 Task: Look for space in Karauli, India from 5th July, 2023 to 15th July, 2023 for 9 adults in price range Rs.15000 to Rs.25000. Place can be entire place with 5 bedrooms having 5 beds and 5 bathrooms. Property type can be house, flat, guest house. Booking option can be shelf check-in. Required host language is English.
Action: Mouse moved to (465, 85)
Screenshot: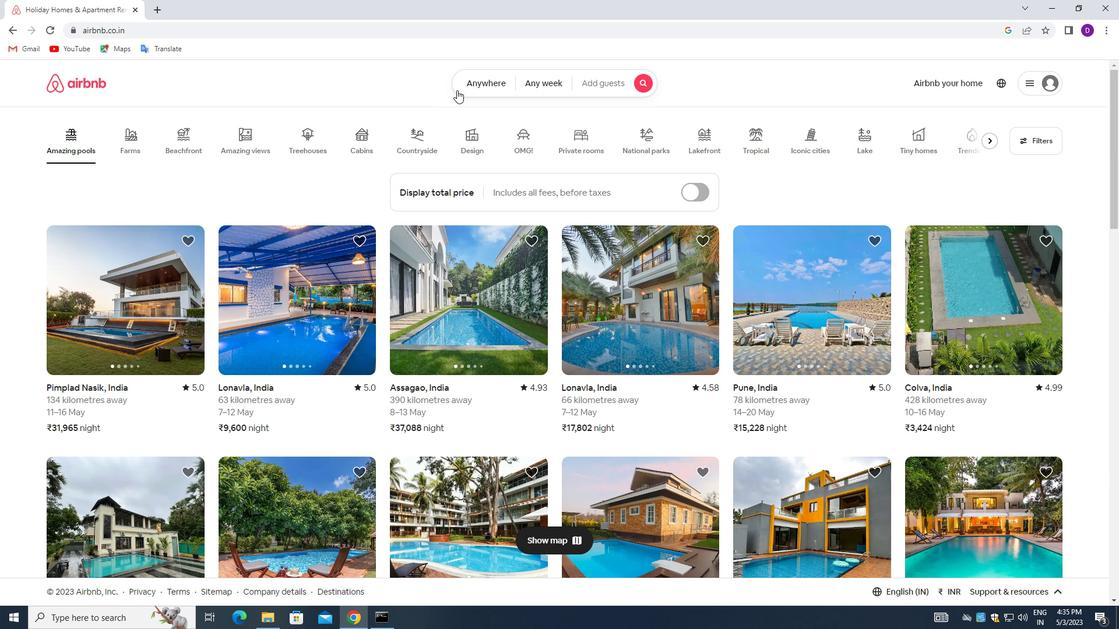 
Action: Mouse pressed left at (465, 85)
Screenshot: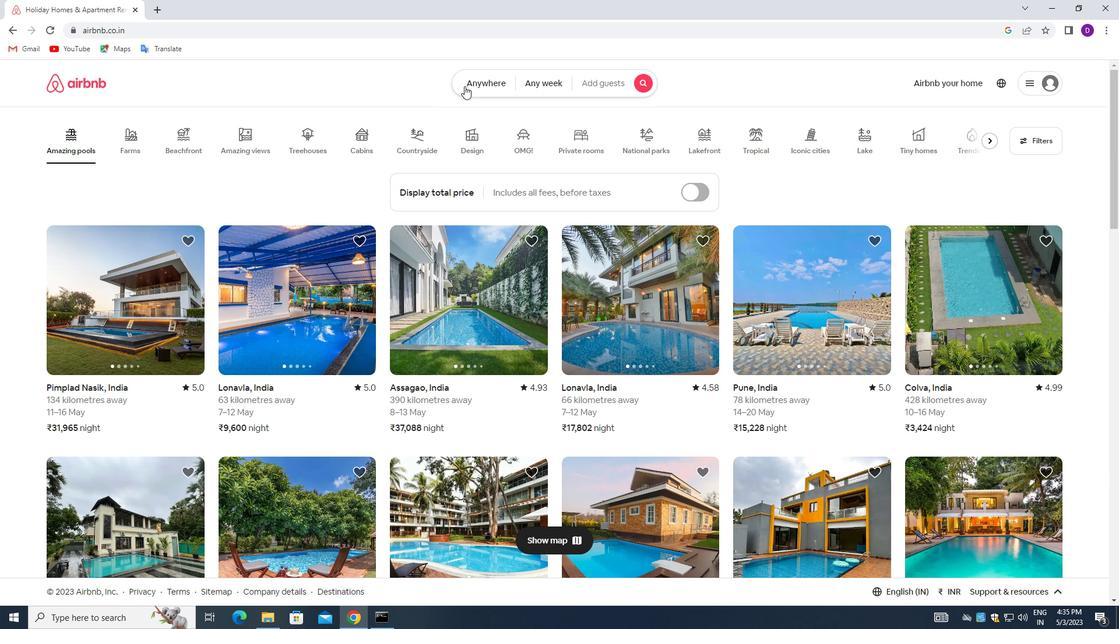 
Action: Mouse moved to (364, 131)
Screenshot: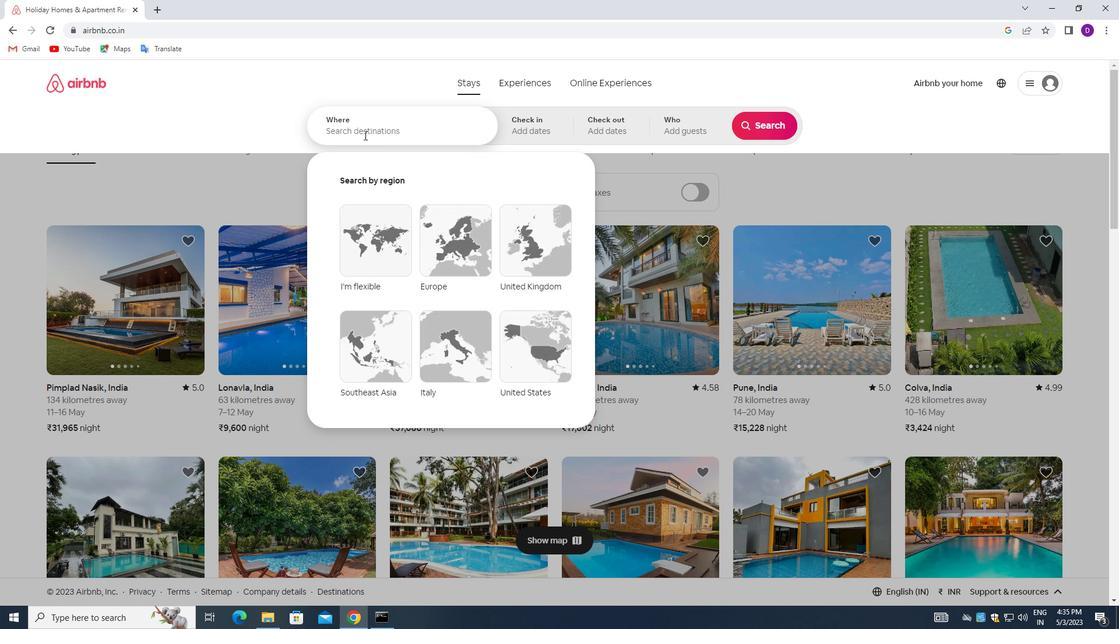 
Action: Mouse pressed left at (364, 131)
Screenshot: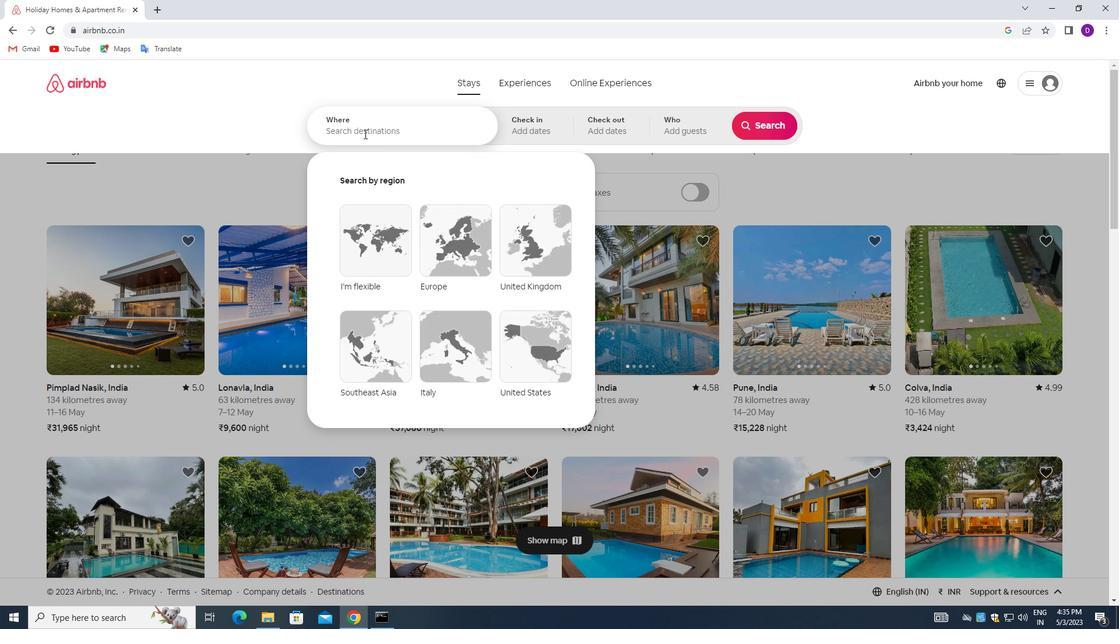 
Action: Mouse moved to (255, 135)
Screenshot: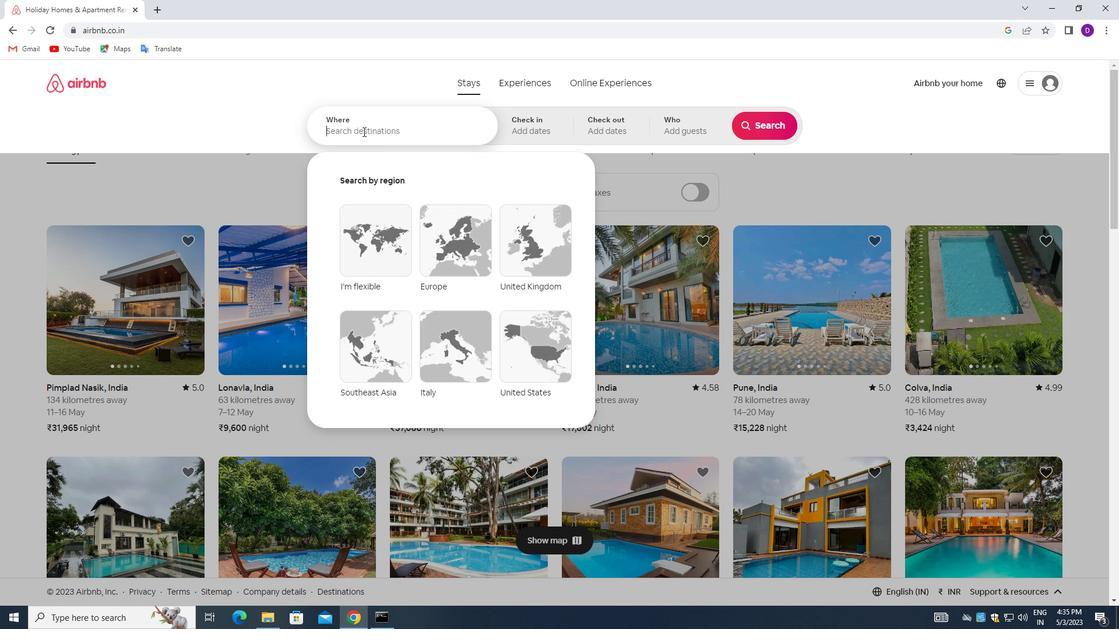 
Action: Key pressed <Key.shift>KARAULI,<Key.space><Key.shift>INDIA<Key.enter>
Screenshot: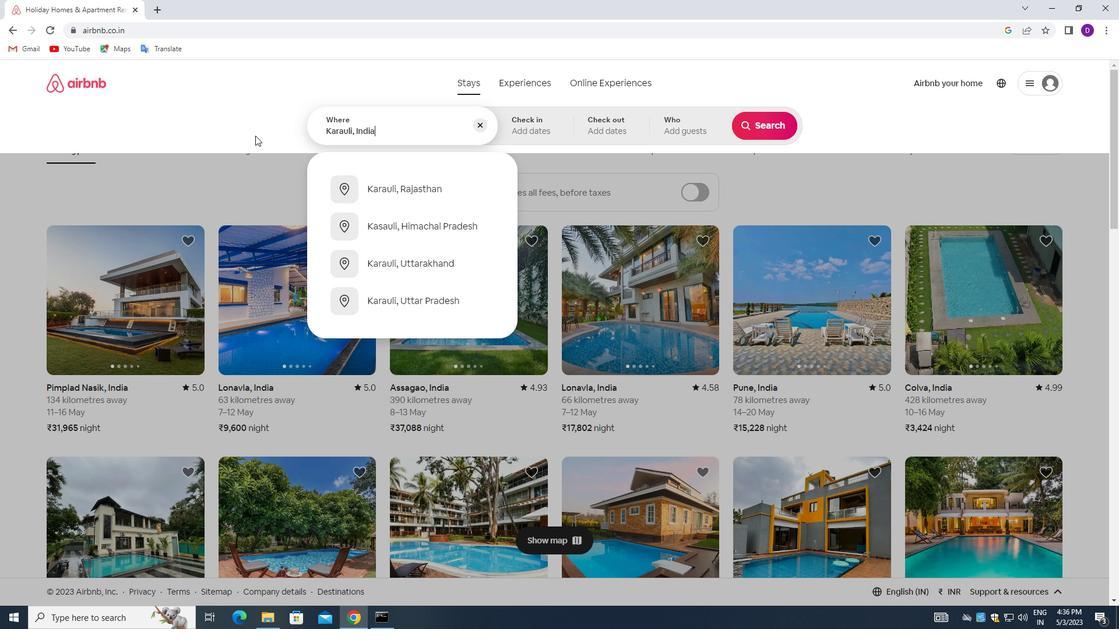 
Action: Mouse moved to (765, 223)
Screenshot: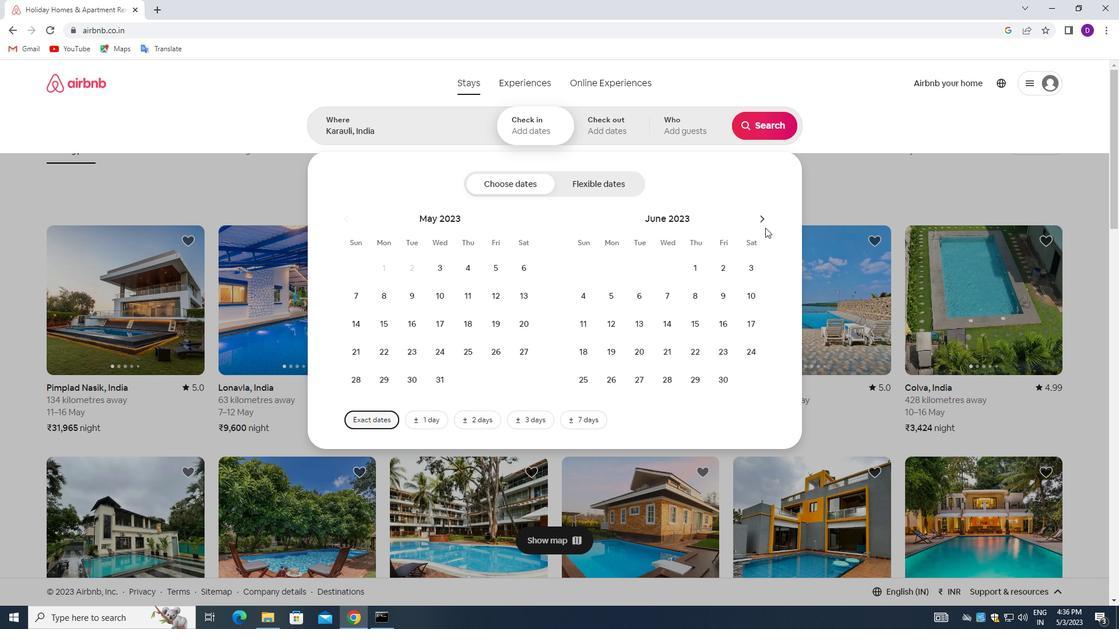 
Action: Mouse pressed left at (765, 223)
Screenshot: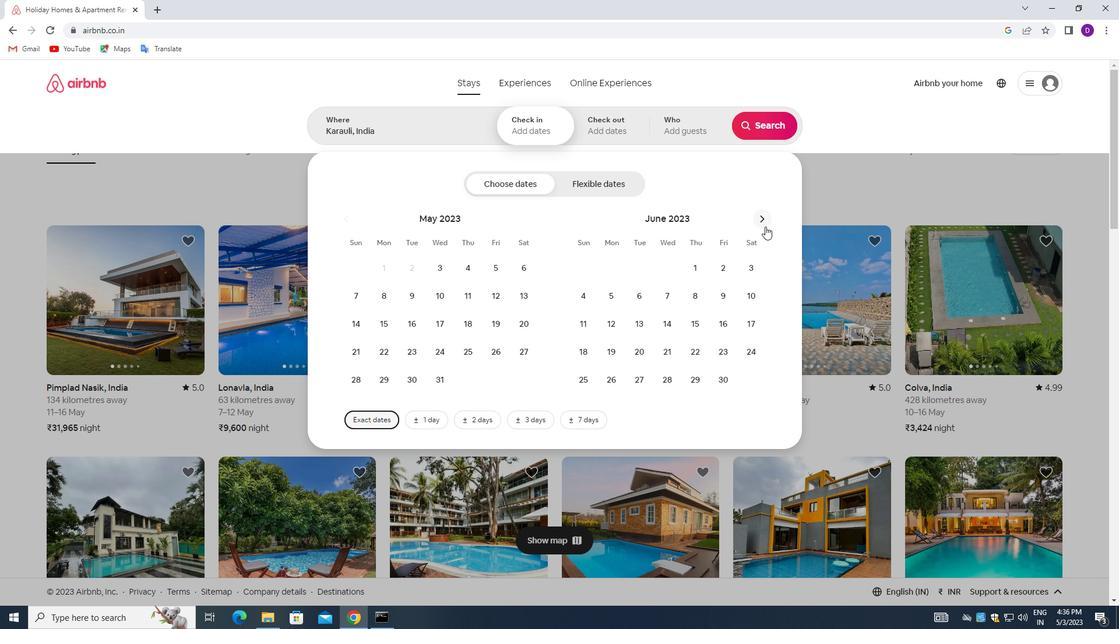 
Action: Mouse moved to (665, 300)
Screenshot: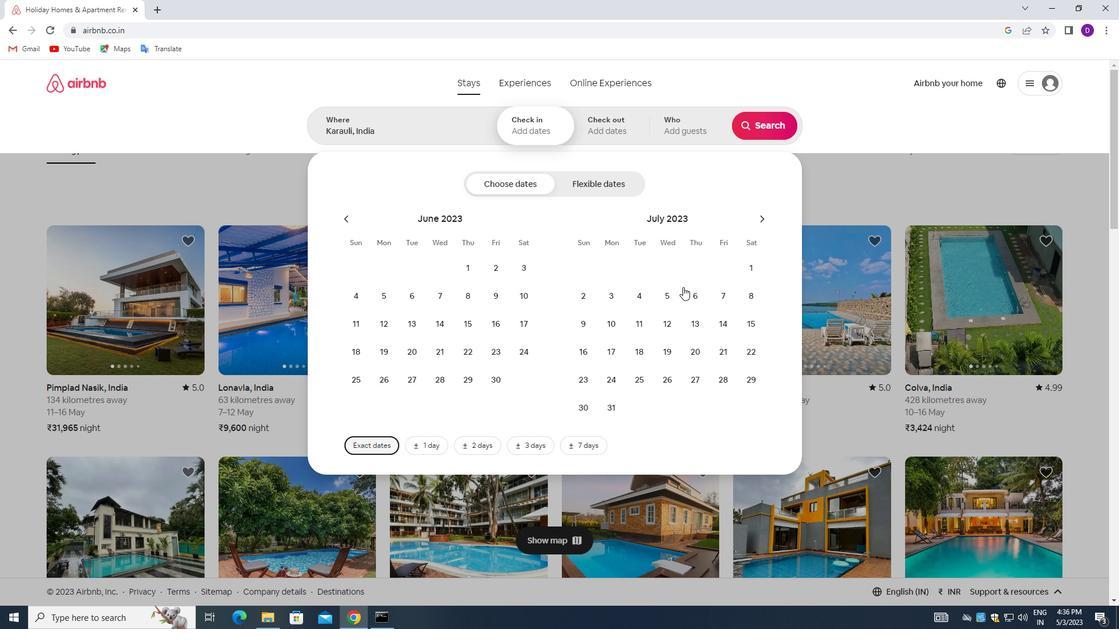 
Action: Mouse pressed left at (665, 300)
Screenshot: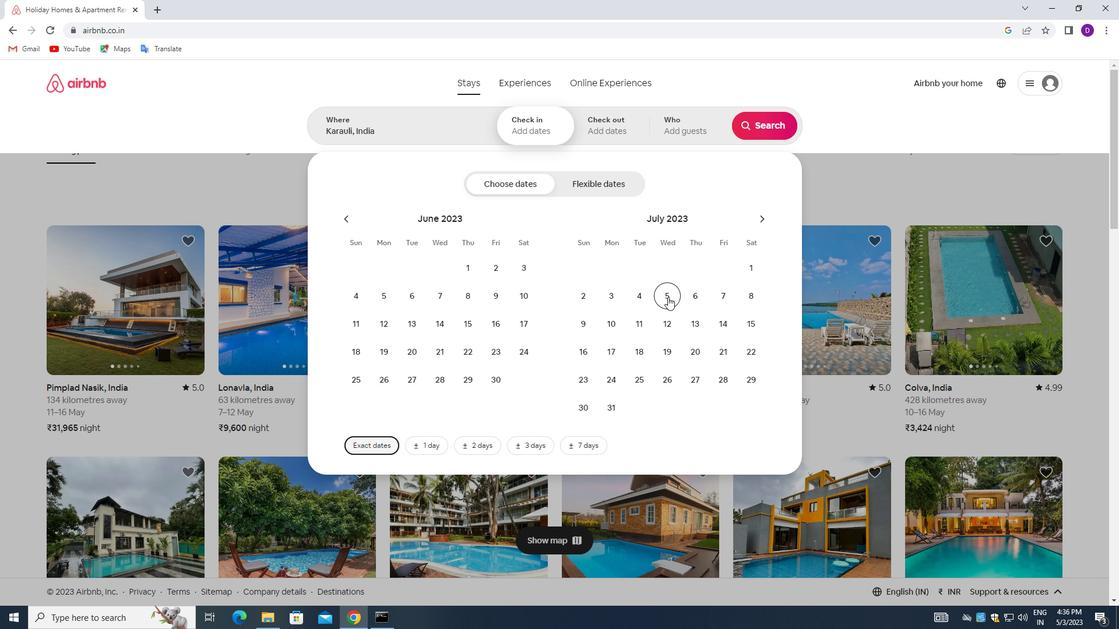 
Action: Mouse moved to (746, 318)
Screenshot: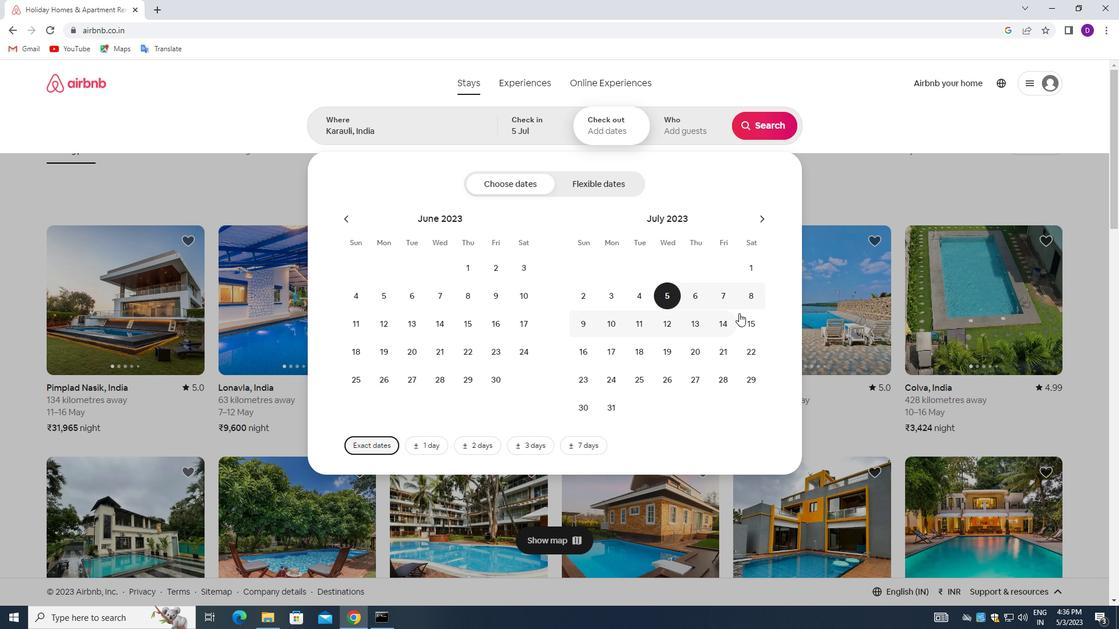 
Action: Mouse pressed left at (746, 318)
Screenshot: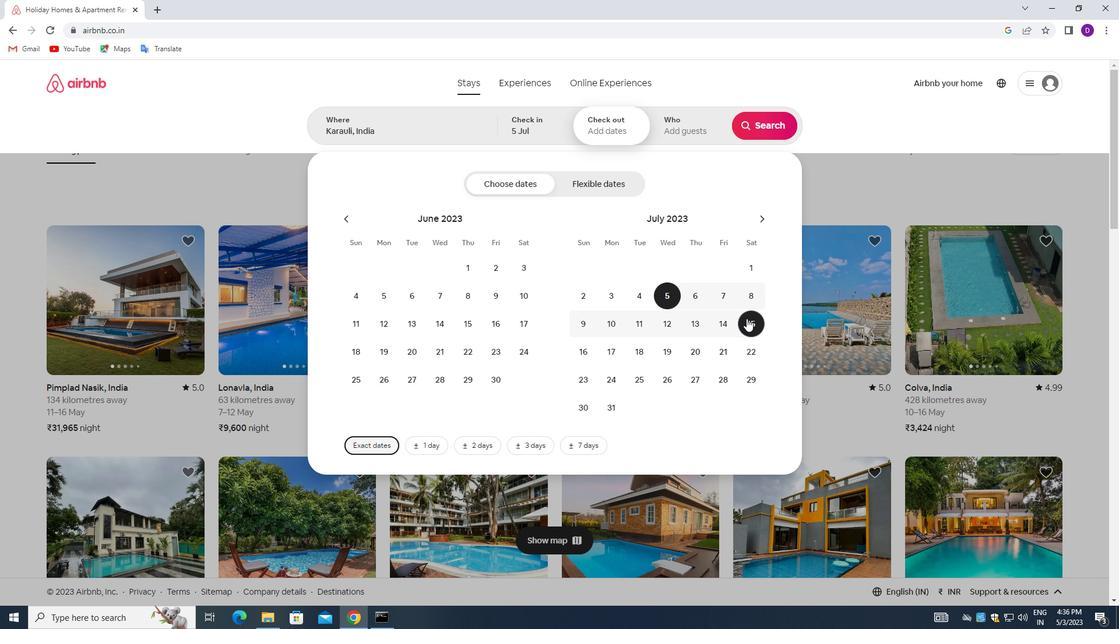 
Action: Mouse moved to (676, 128)
Screenshot: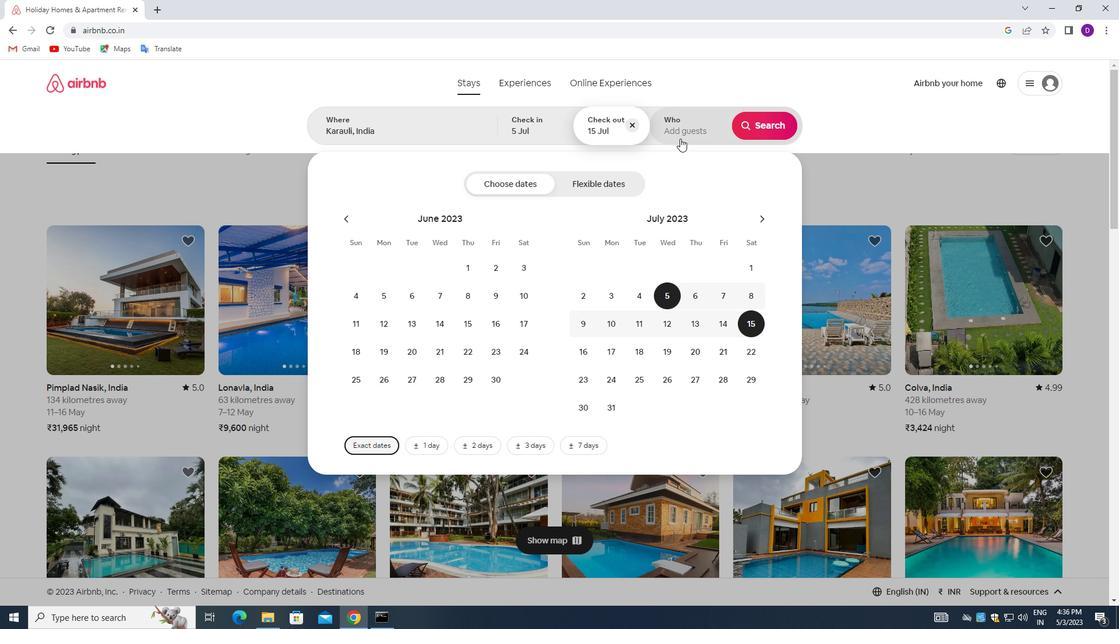 
Action: Mouse pressed left at (676, 128)
Screenshot: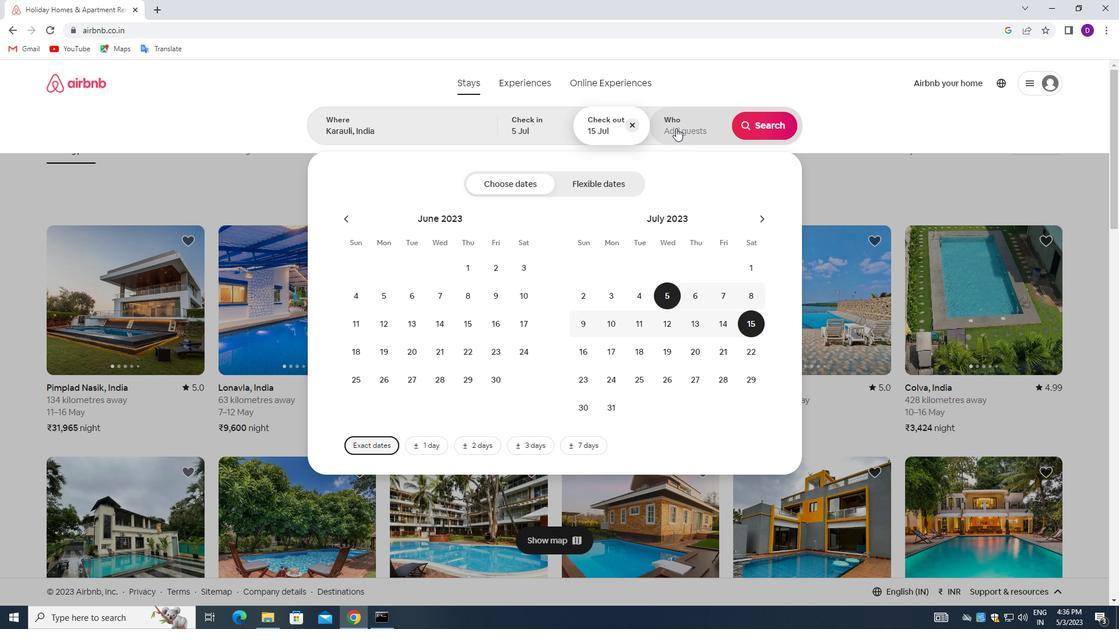 
Action: Mouse moved to (763, 190)
Screenshot: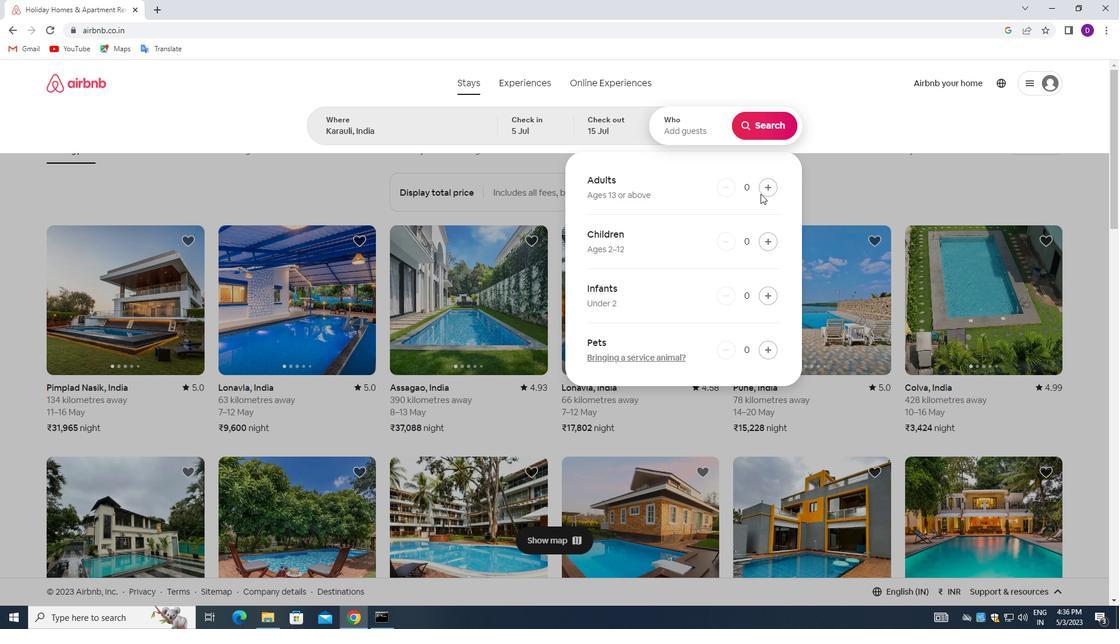 
Action: Mouse pressed left at (763, 190)
Screenshot: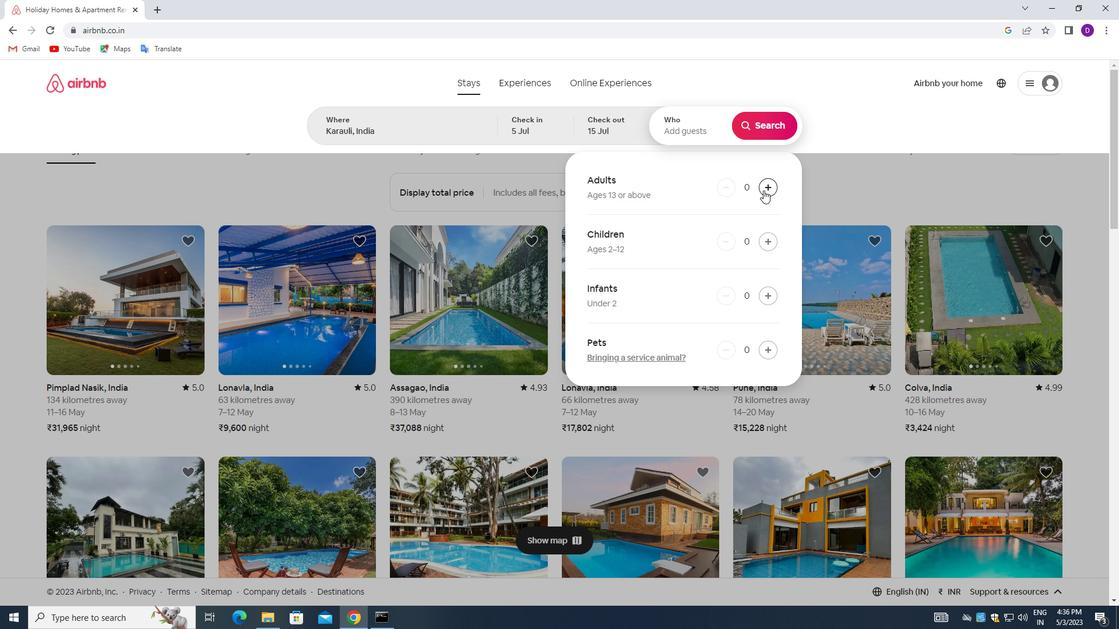 
Action: Mouse pressed left at (763, 190)
Screenshot: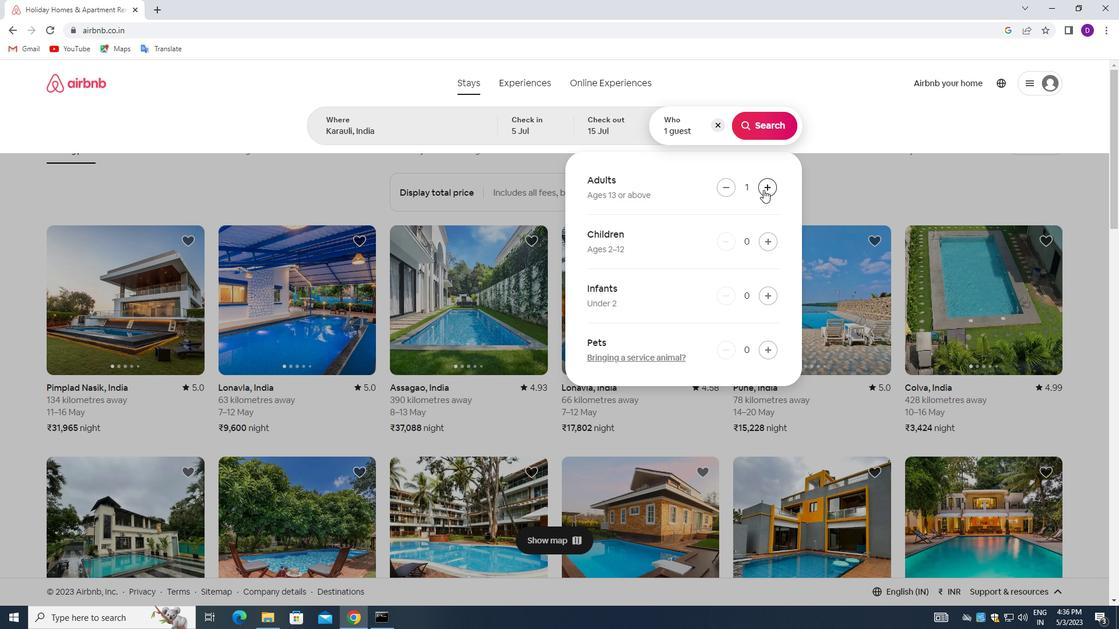 
Action: Mouse pressed left at (763, 190)
Screenshot: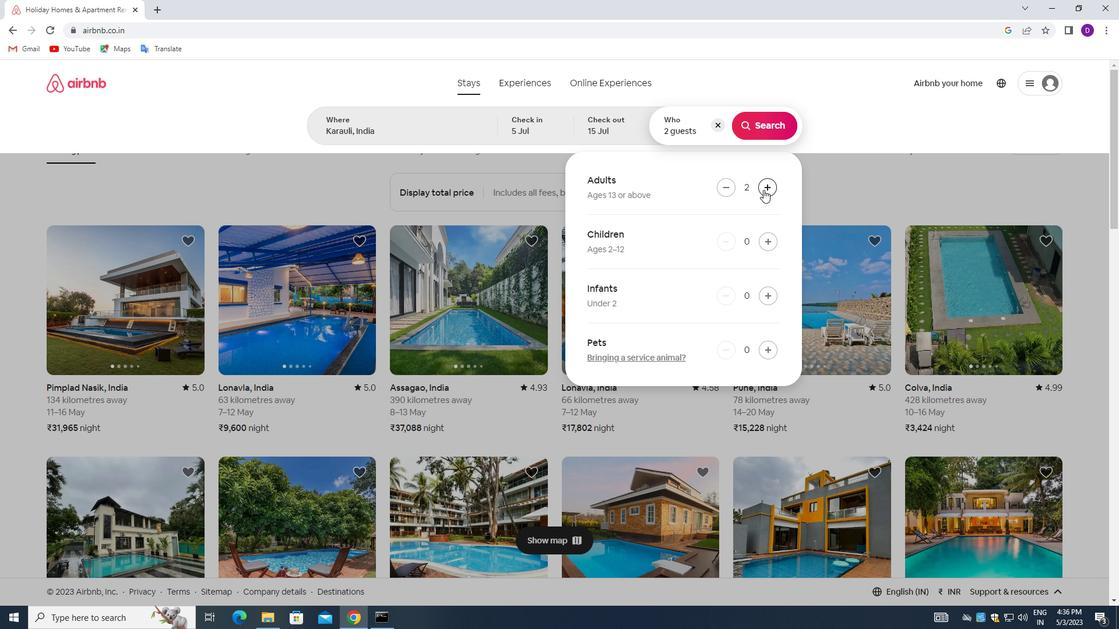 
Action: Mouse pressed left at (763, 190)
Screenshot: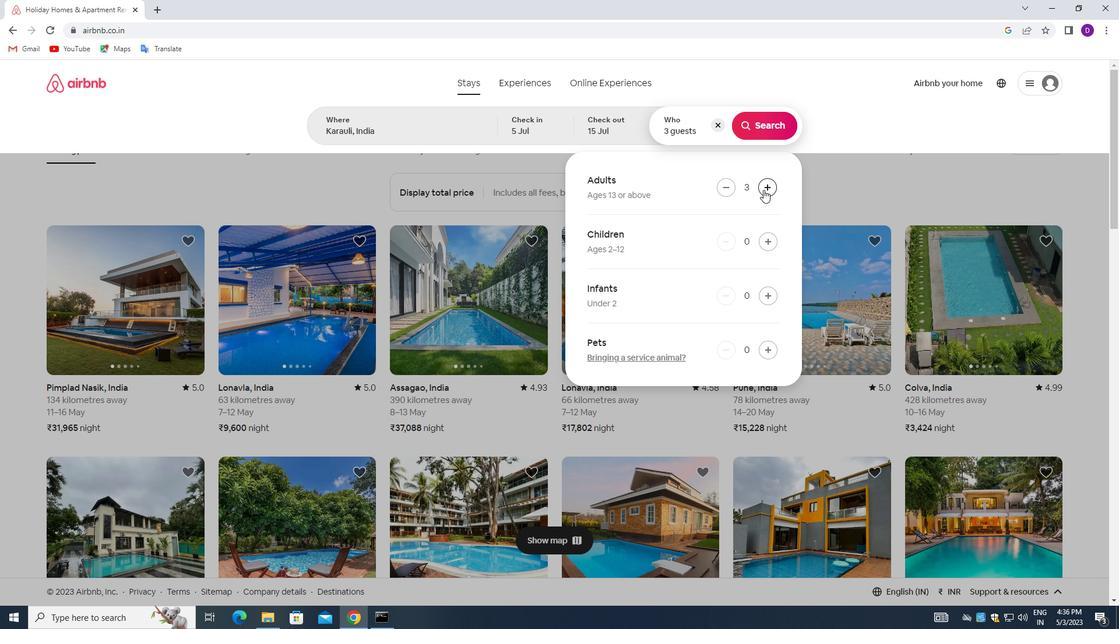 
Action: Mouse pressed left at (763, 190)
Screenshot: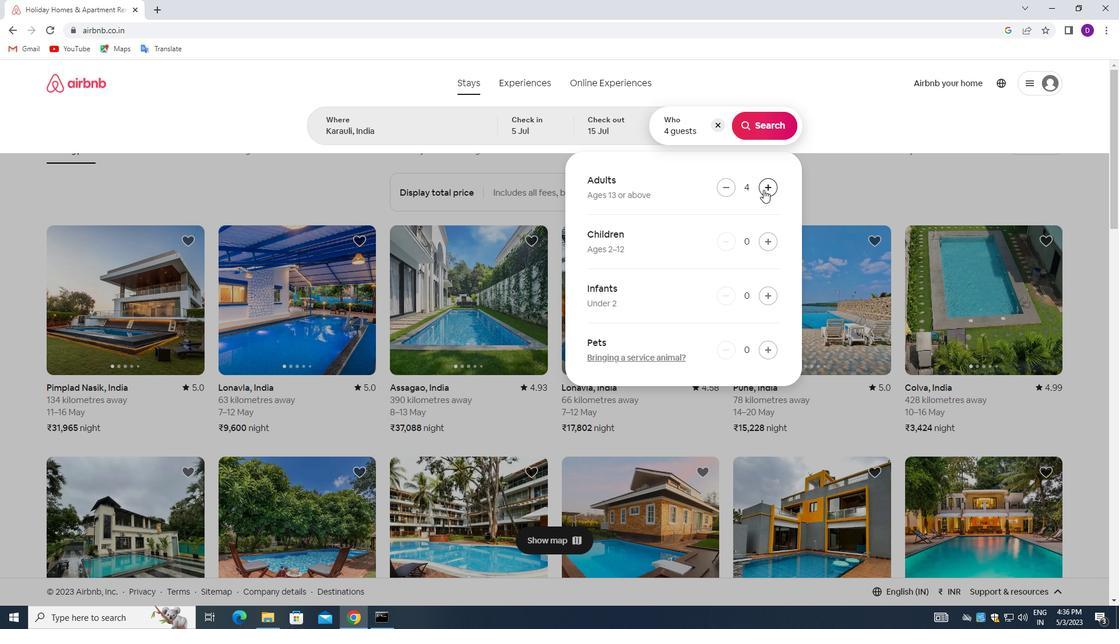 
Action: Mouse pressed left at (763, 190)
Screenshot: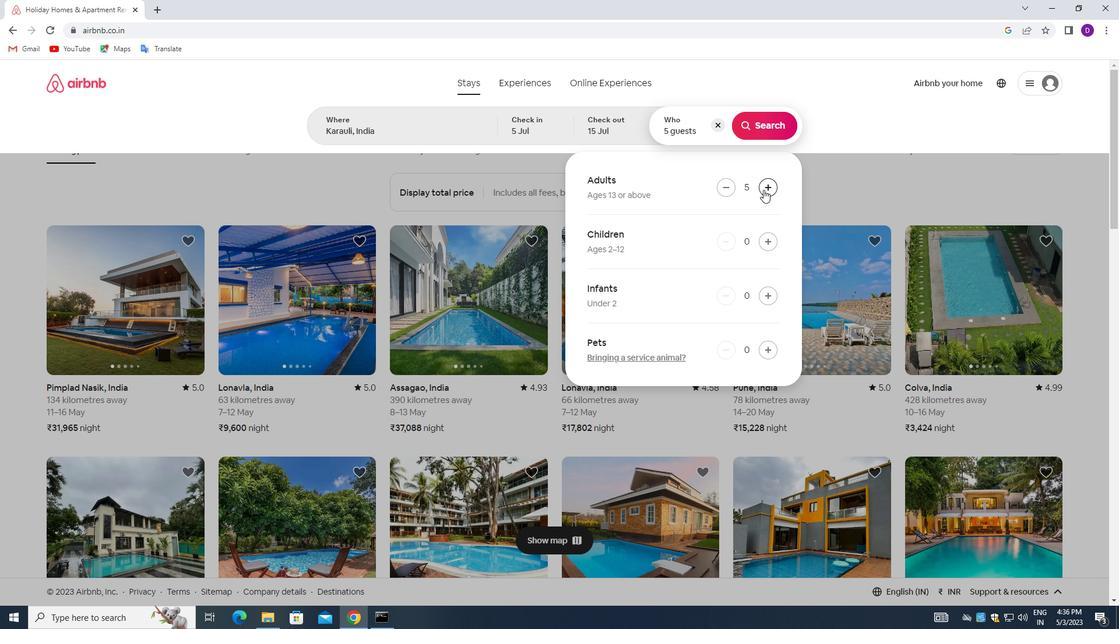 
Action: Mouse pressed left at (763, 190)
Screenshot: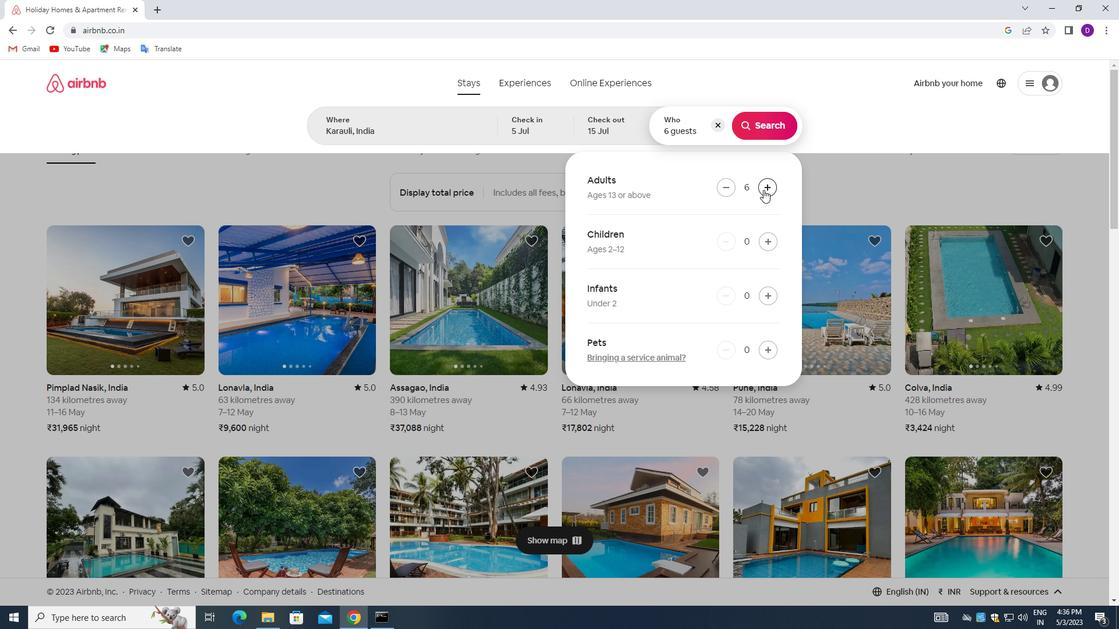
Action: Mouse pressed left at (763, 190)
Screenshot: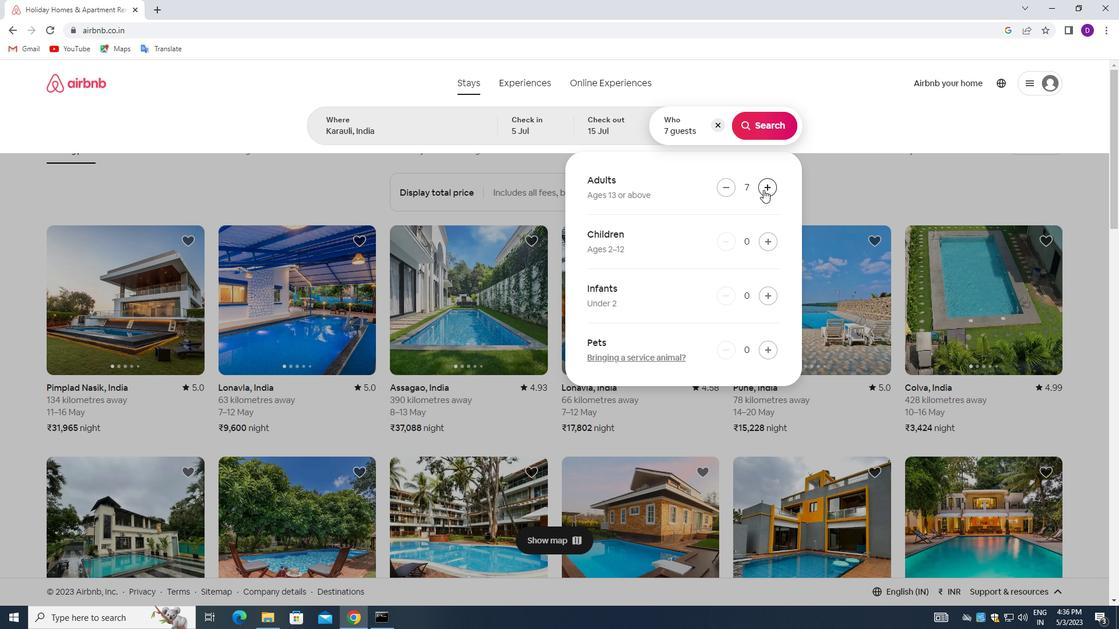 
Action: Mouse pressed left at (763, 190)
Screenshot: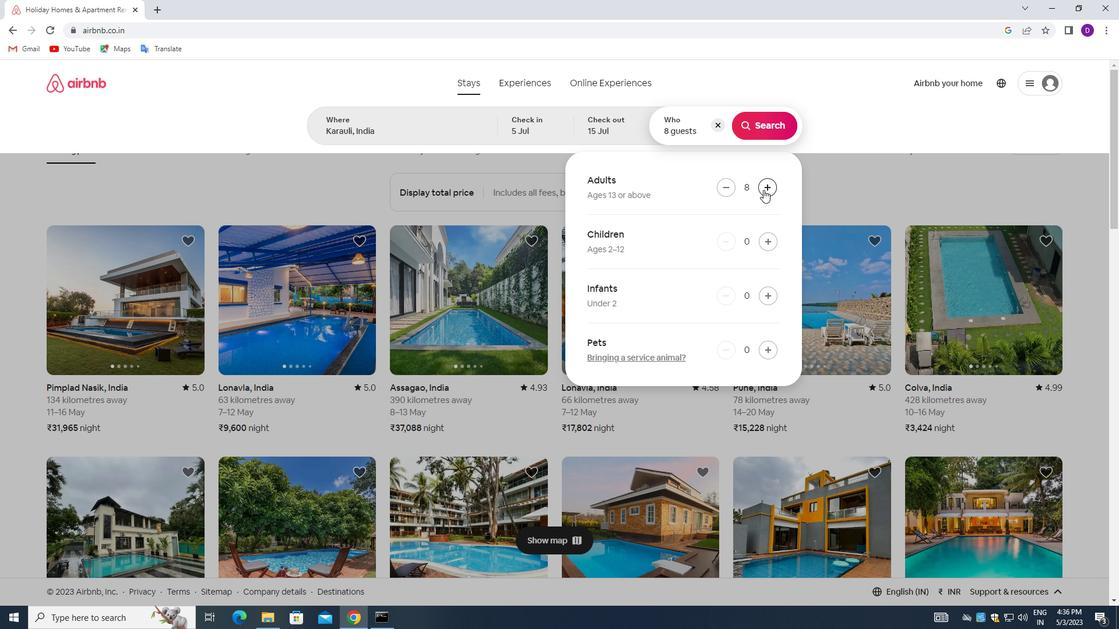 
Action: Mouse moved to (763, 131)
Screenshot: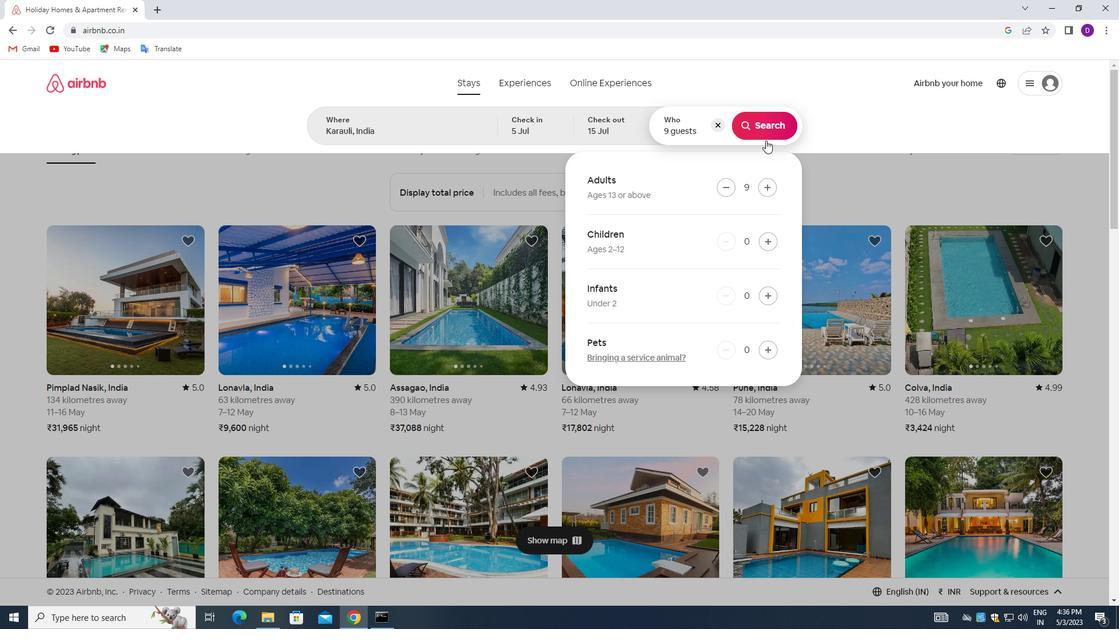 
Action: Mouse pressed left at (763, 131)
Screenshot: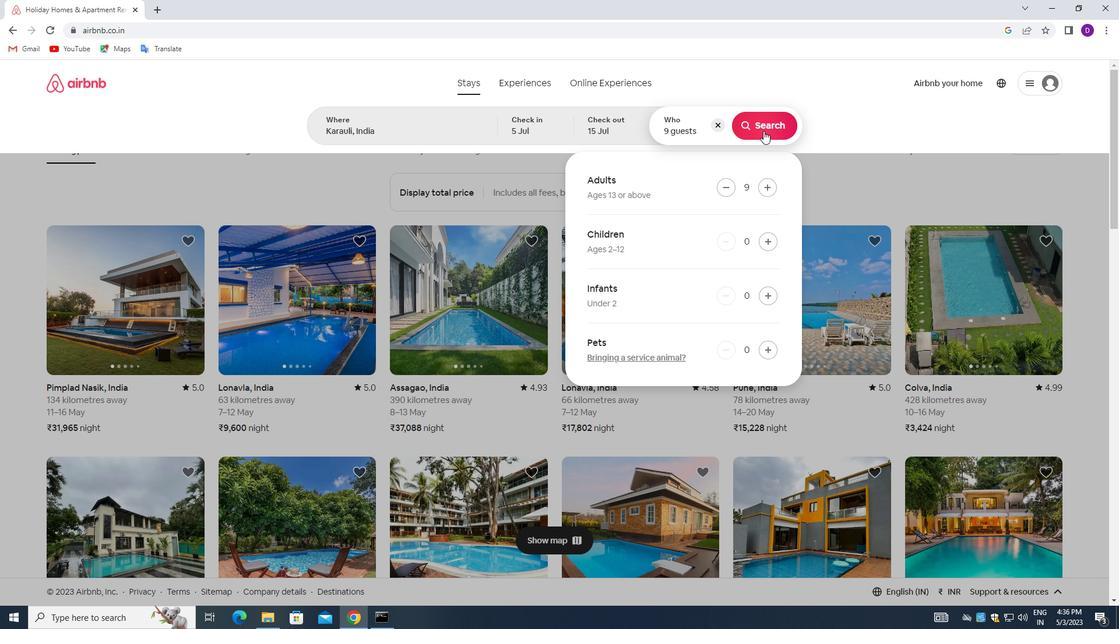 
Action: Mouse moved to (1055, 131)
Screenshot: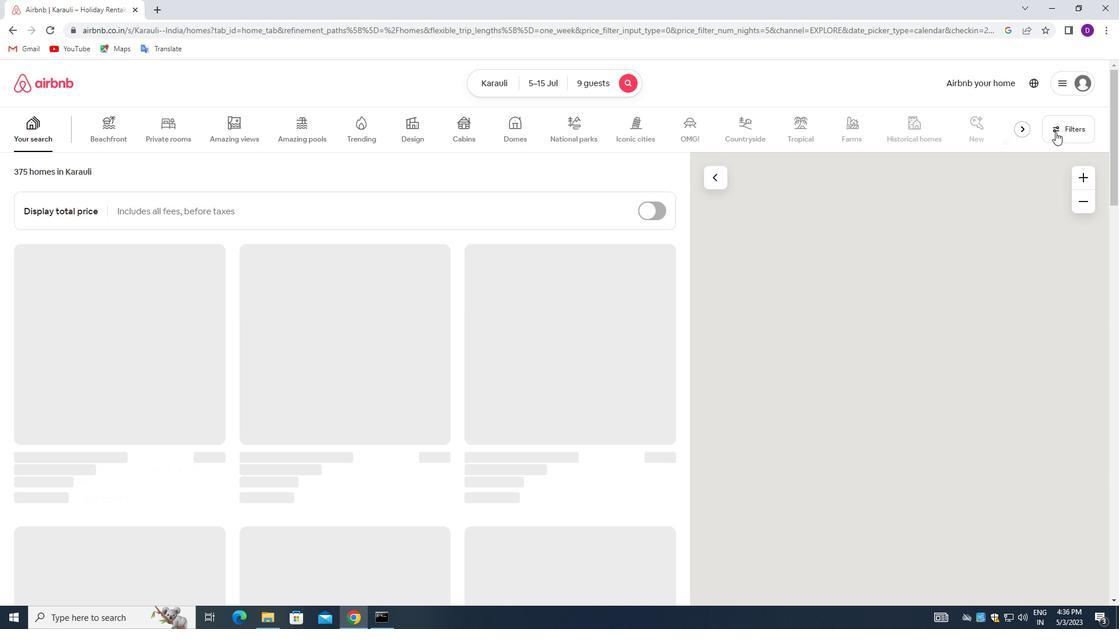 
Action: Mouse pressed left at (1055, 131)
Screenshot: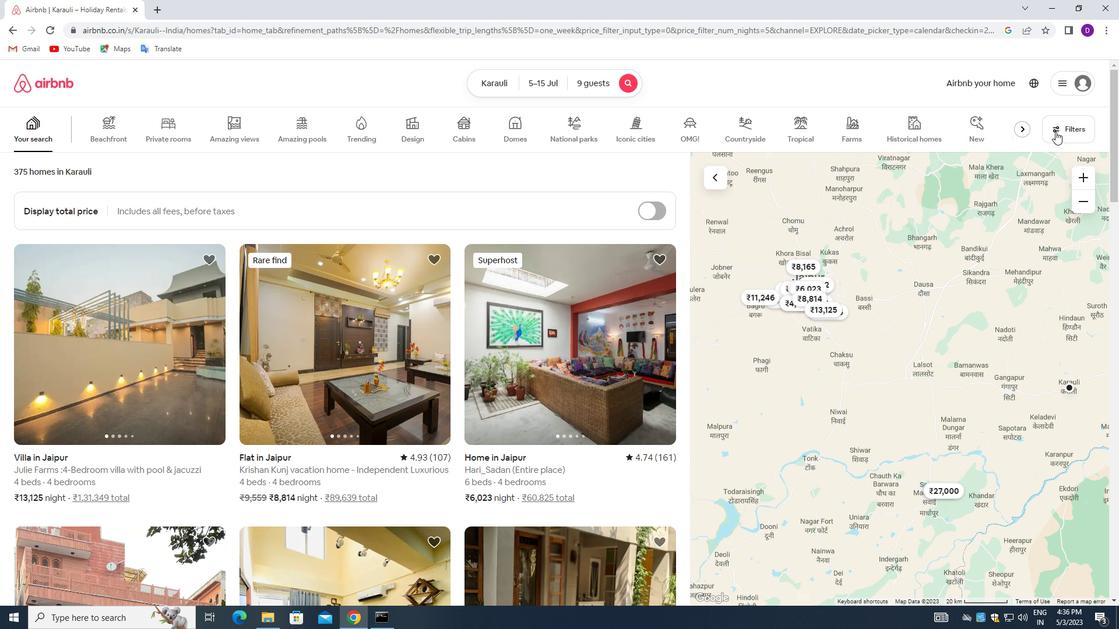 
Action: Mouse moved to (410, 279)
Screenshot: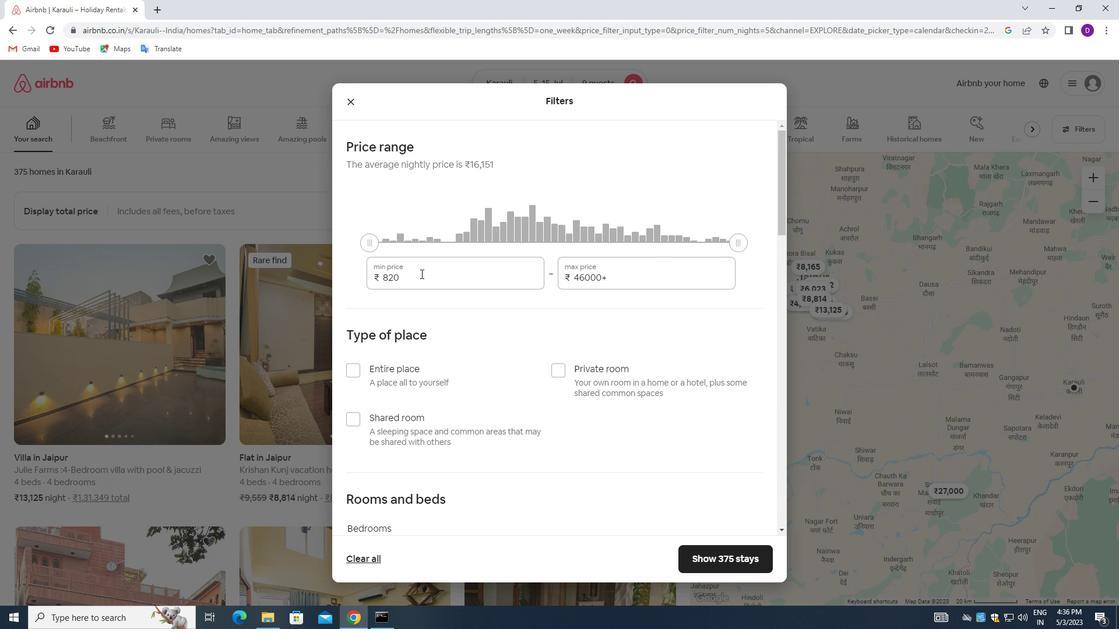 
Action: Mouse pressed left at (410, 279)
Screenshot: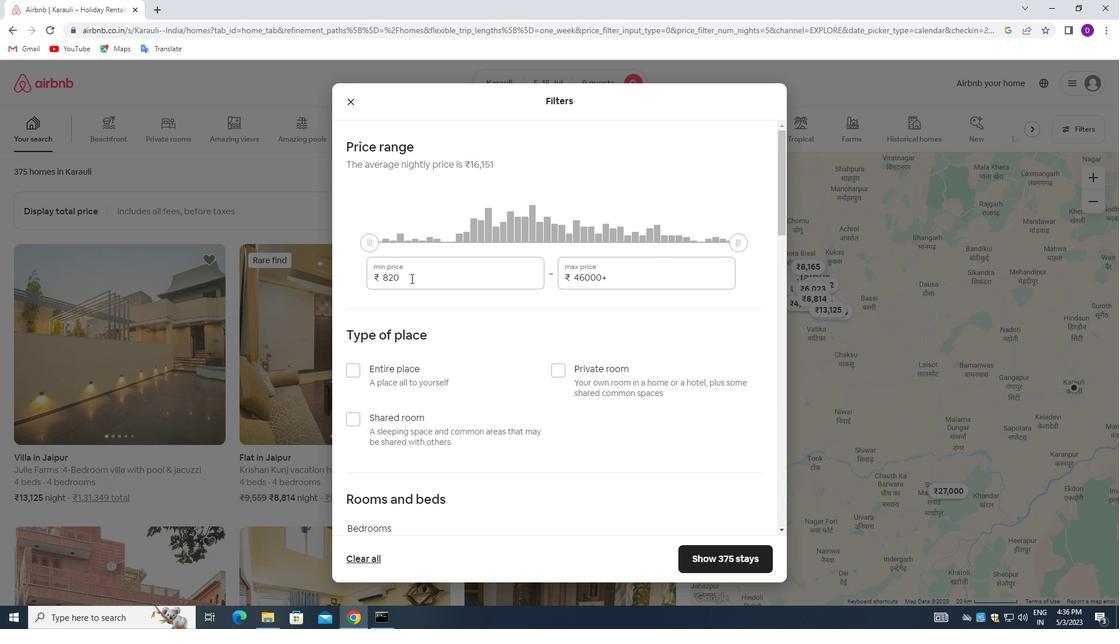 
Action: Mouse pressed left at (410, 279)
Screenshot: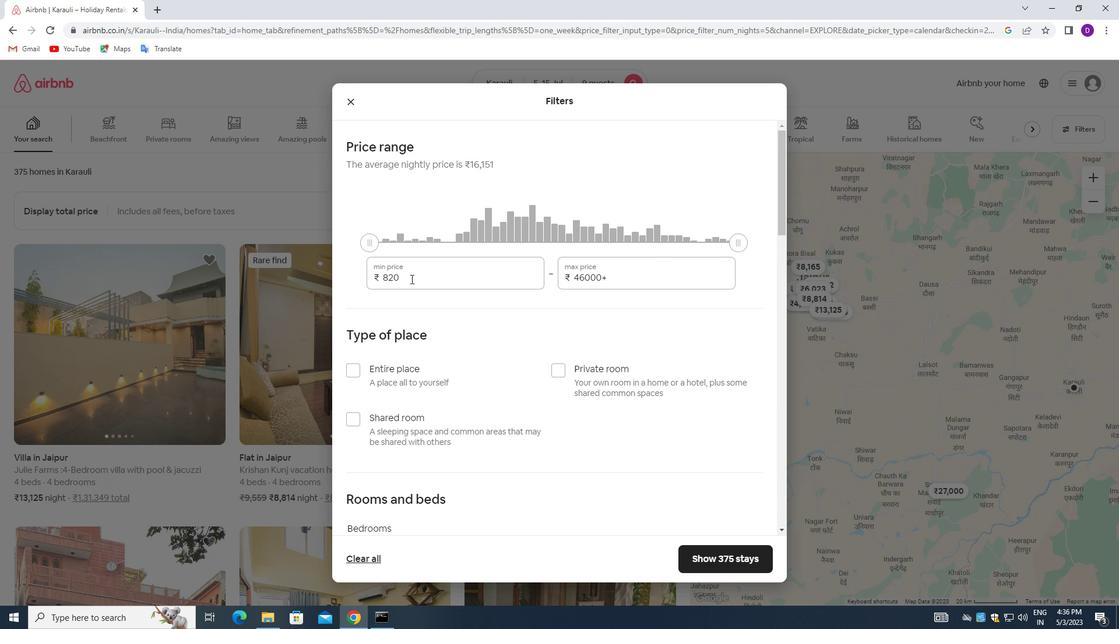 
Action: Key pressed 15000<Key.tab>25000
Screenshot: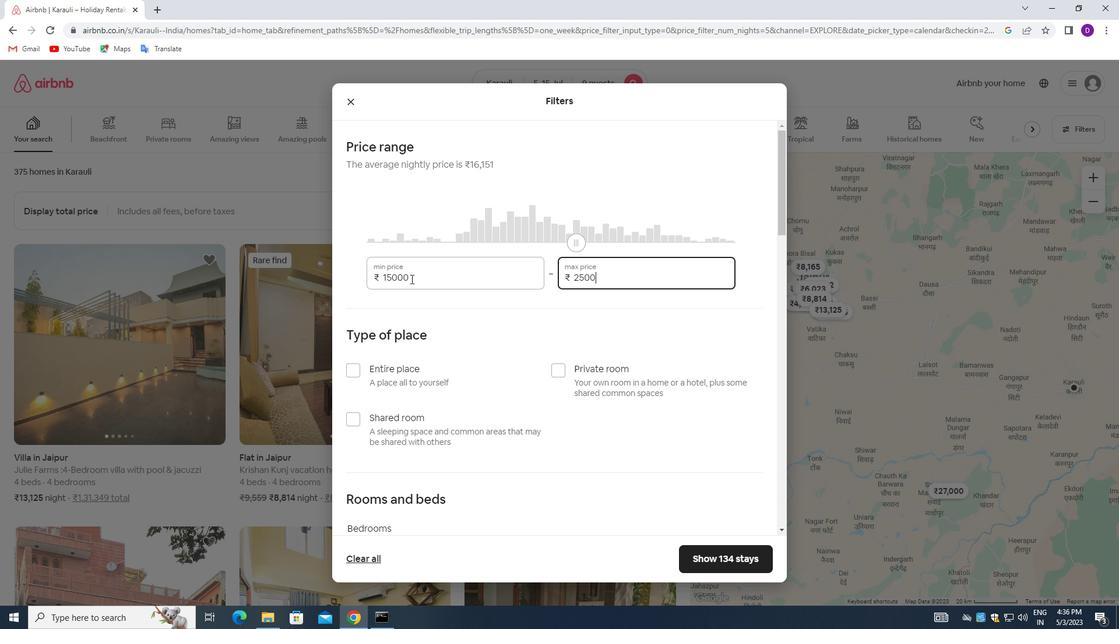 
Action: Mouse moved to (484, 352)
Screenshot: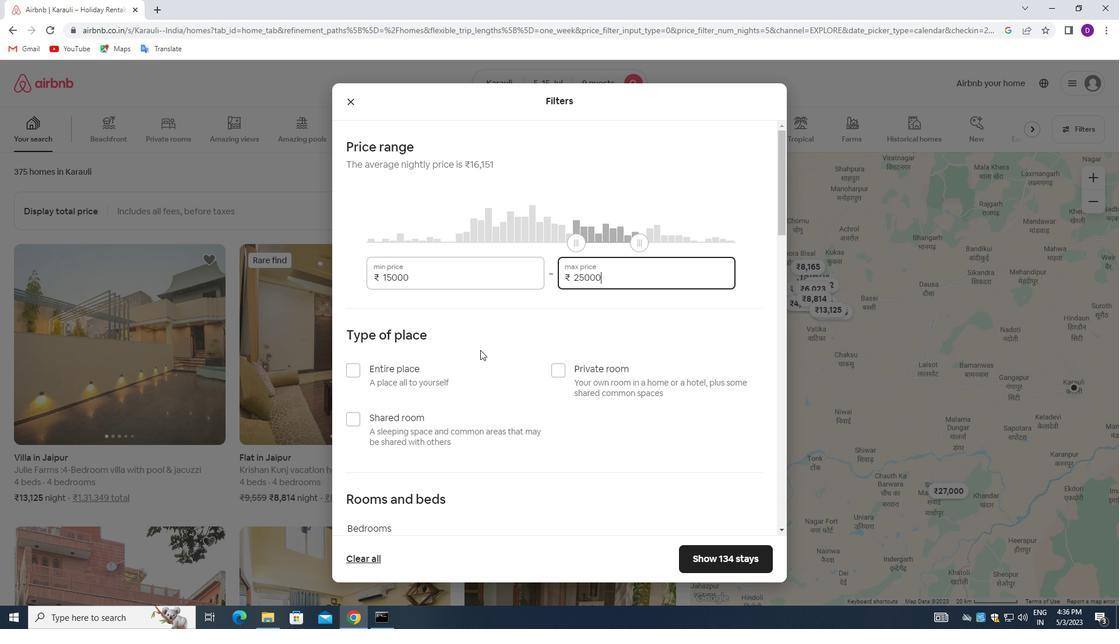 
Action: Mouse scrolled (484, 351) with delta (0, 0)
Screenshot: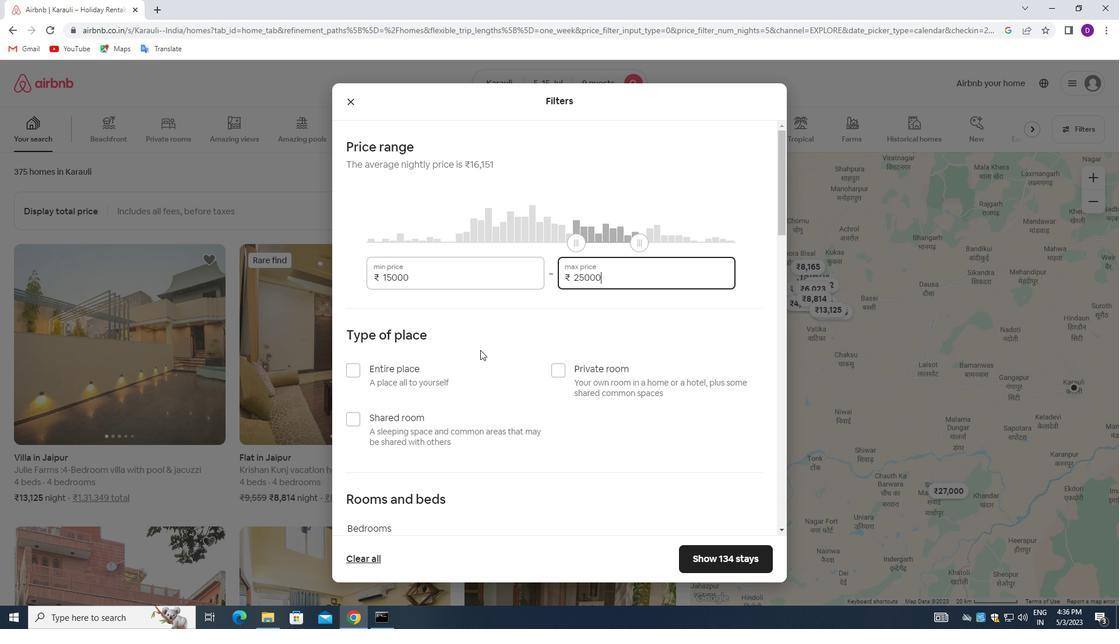 
Action: Mouse moved to (484, 352)
Screenshot: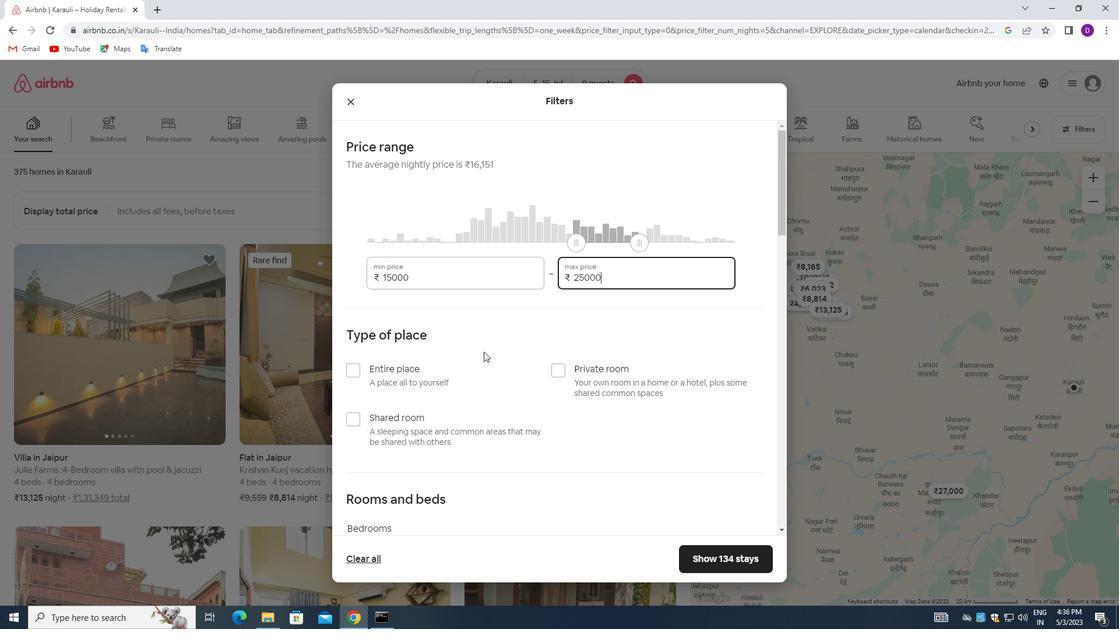 
Action: Mouse scrolled (484, 351) with delta (0, 0)
Screenshot: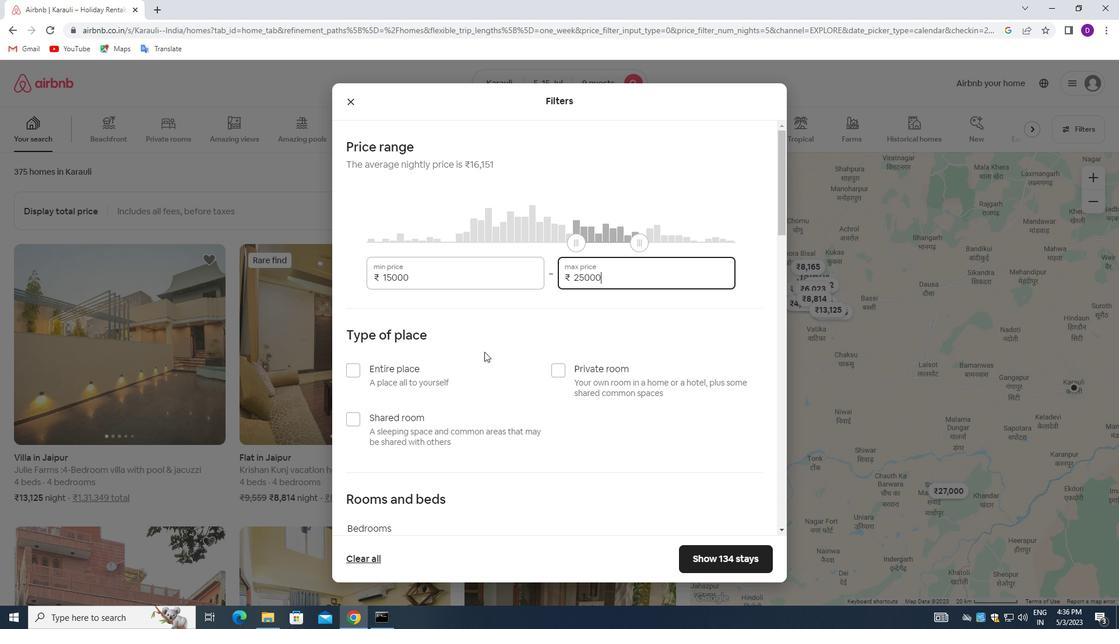 
Action: Mouse moved to (357, 254)
Screenshot: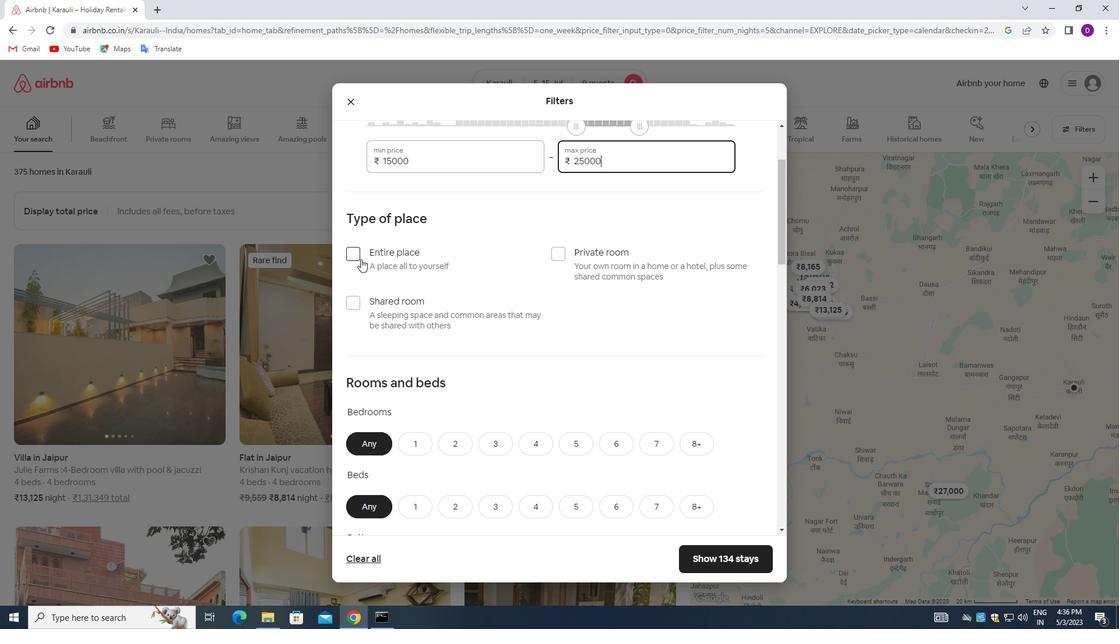 
Action: Mouse pressed left at (357, 254)
Screenshot: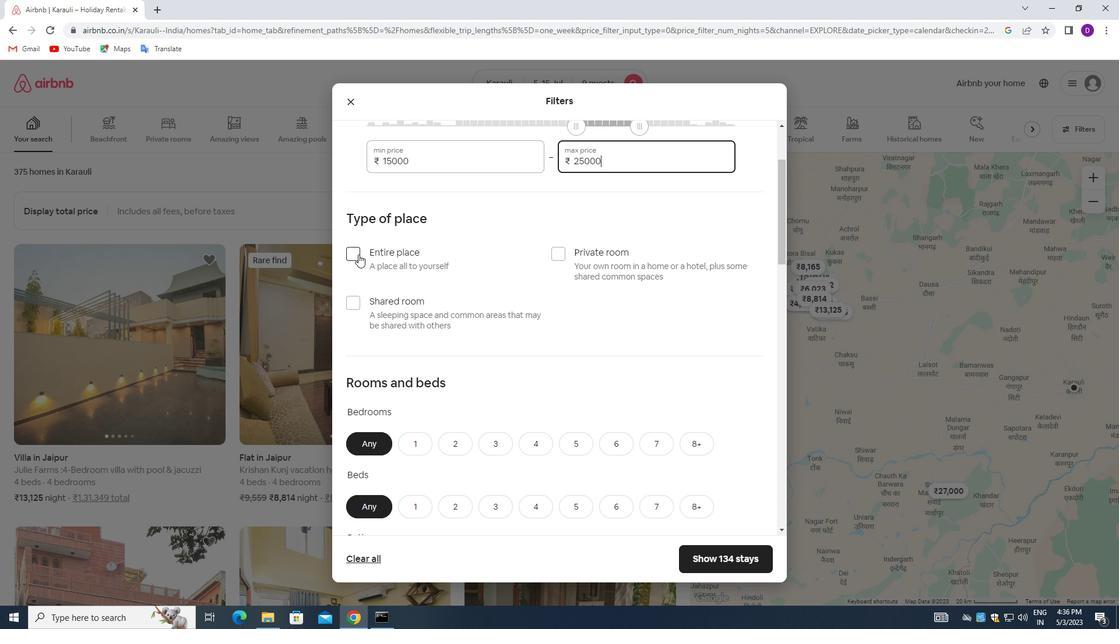 
Action: Mouse moved to (551, 322)
Screenshot: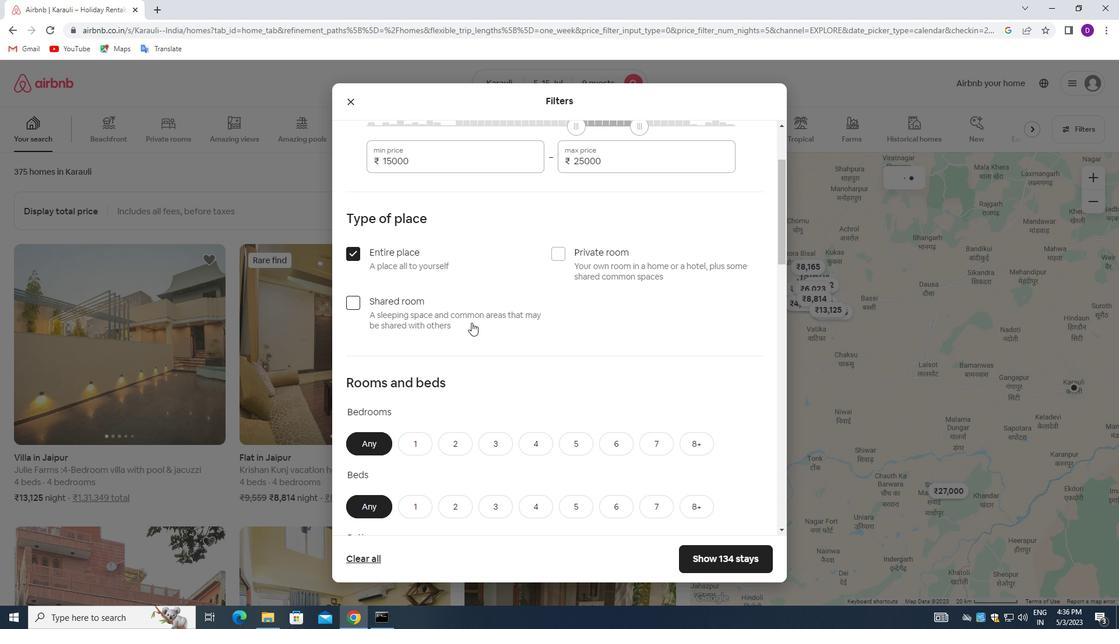 
Action: Mouse scrolled (551, 322) with delta (0, 0)
Screenshot: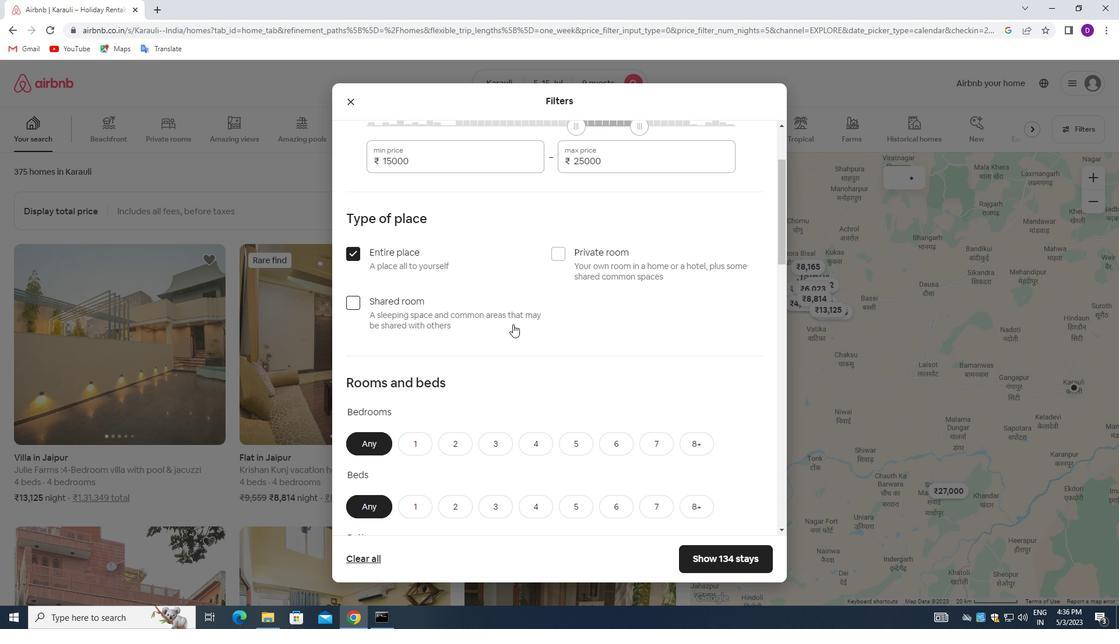 
Action: Mouse scrolled (551, 322) with delta (0, 0)
Screenshot: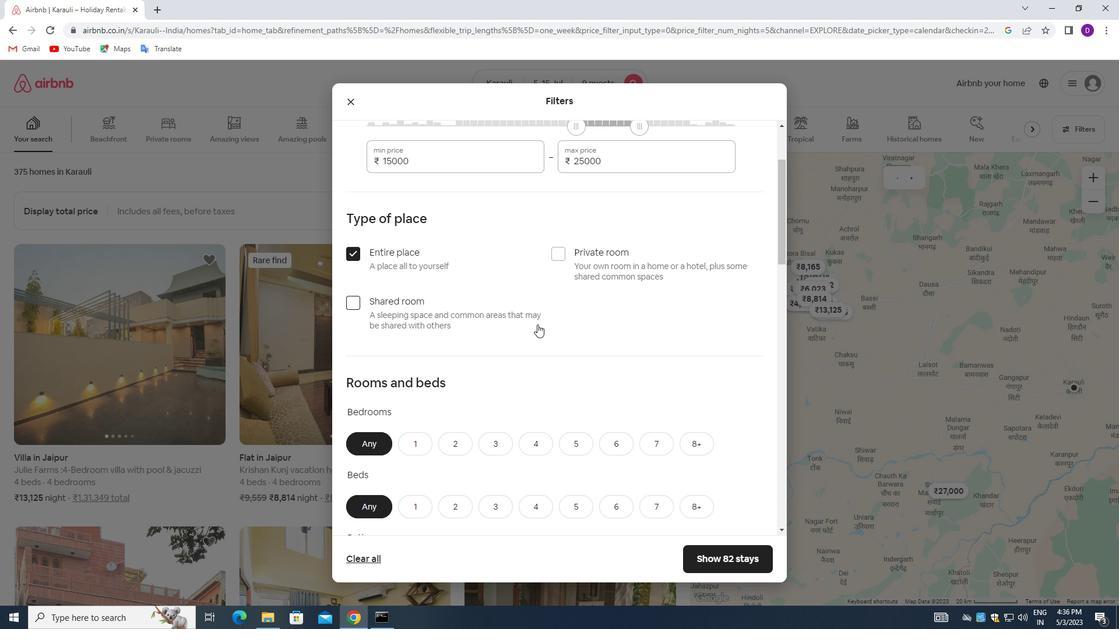 
Action: Mouse scrolled (551, 322) with delta (0, 0)
Screenshot: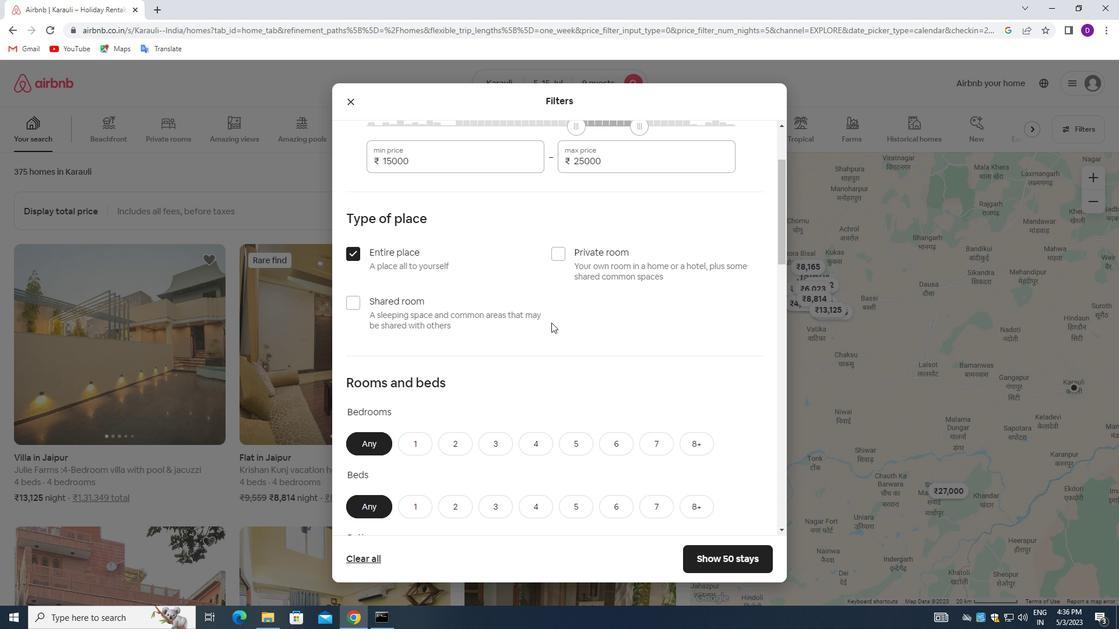 
Action: Mouse scrolled (551, 322) with delta (0, 0)
Screenshot: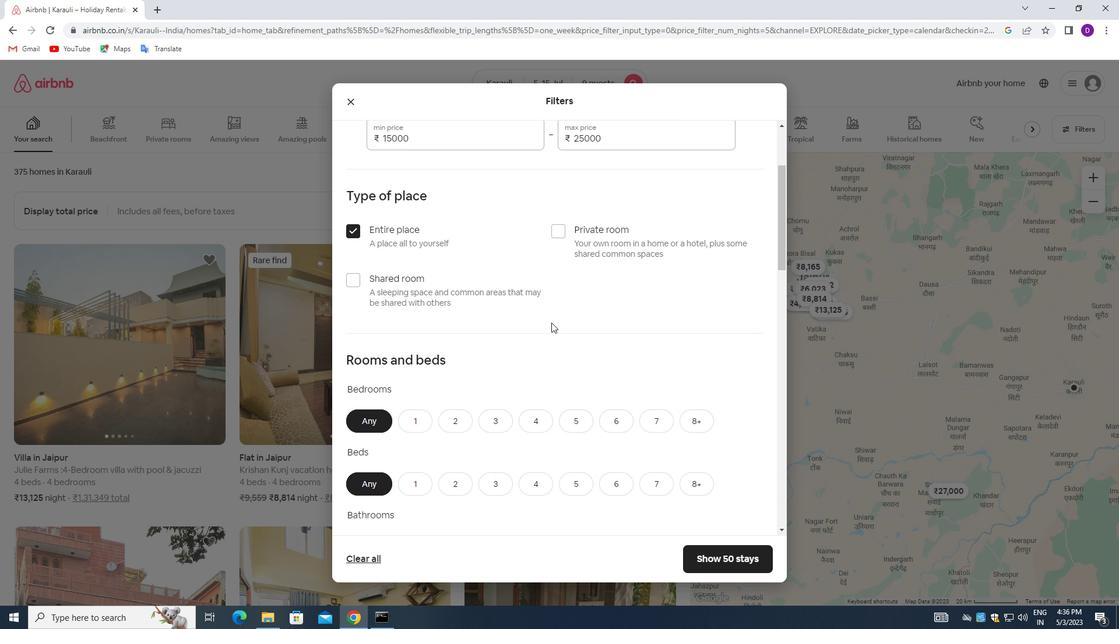 
Action: Mouse moved to (570, 223)
Screenshot: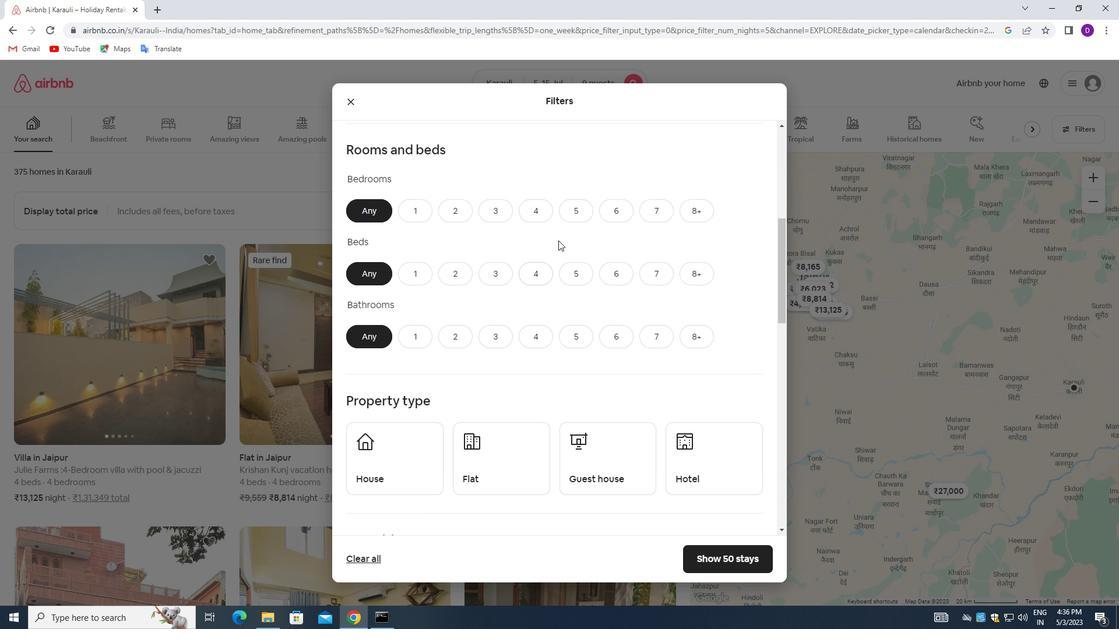 
Action: Mouse pressed left at (570, 223)
Screenshot: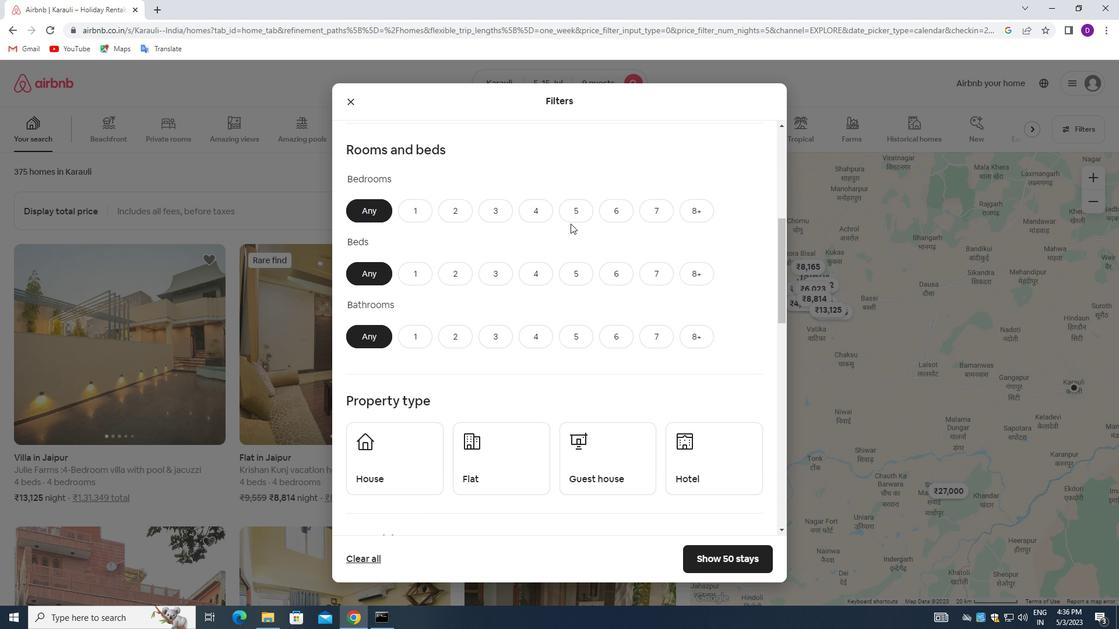 
Action: Mouse moved to (570, 217)
Screenshot: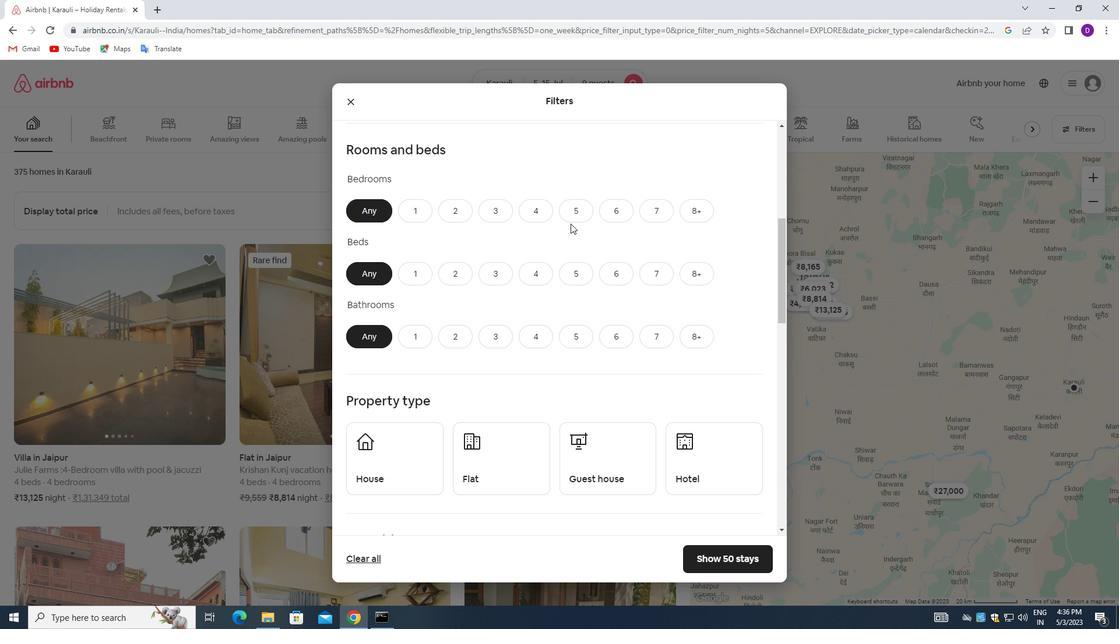 
Action: Mouse pressed left at (570, 217)
Screenshot: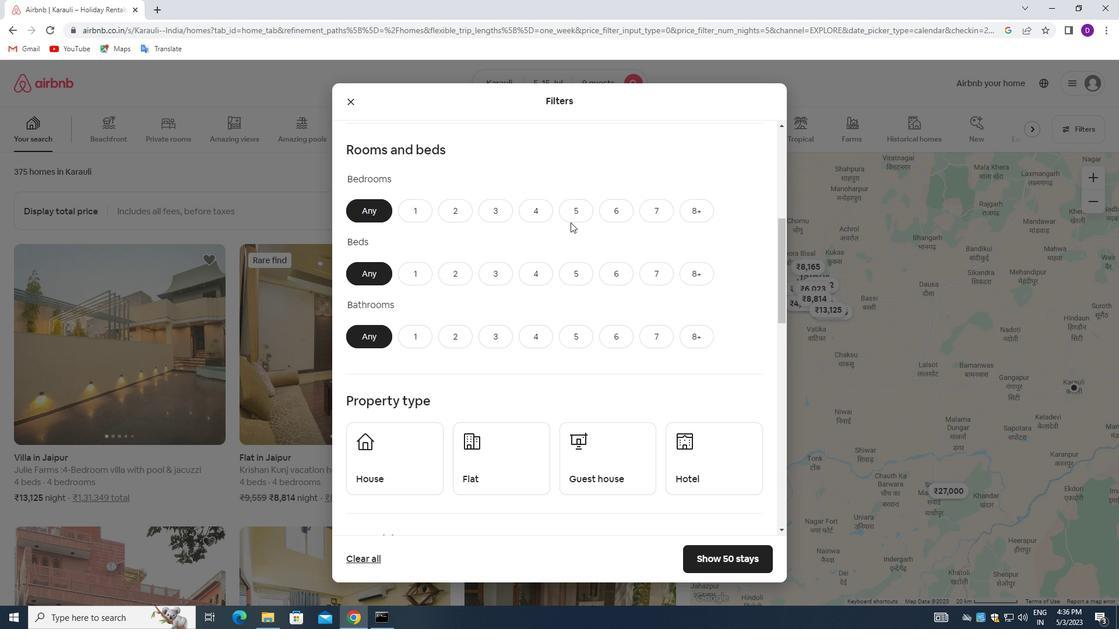 
Action: Mouse moved to (572, 268)
Screenshot: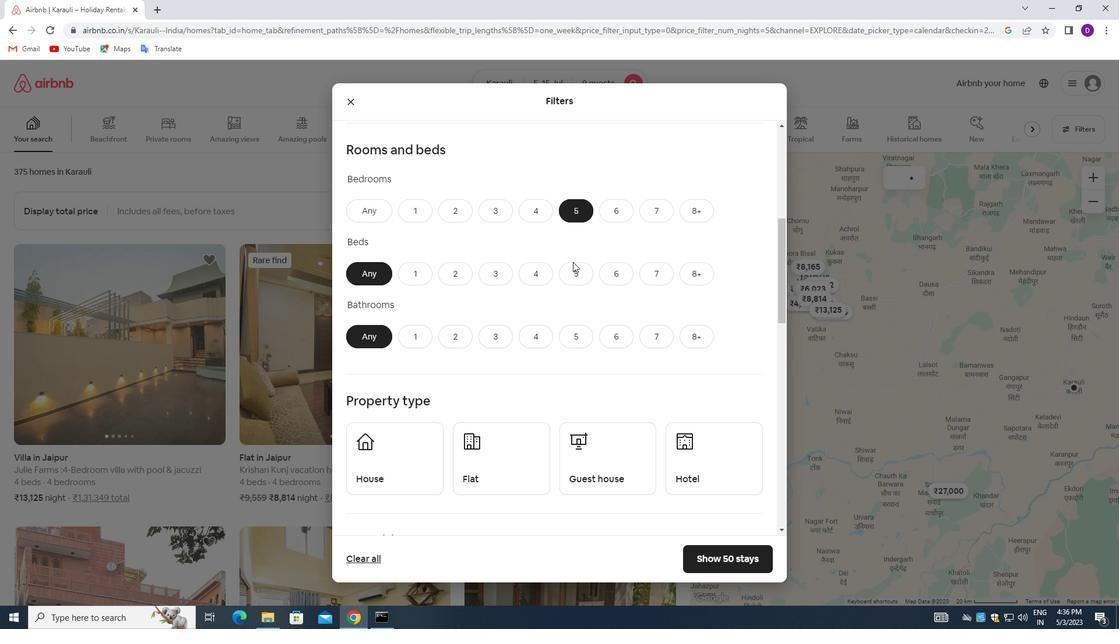 
Action: Mouse pressed left at (572, 268)
Screenshot: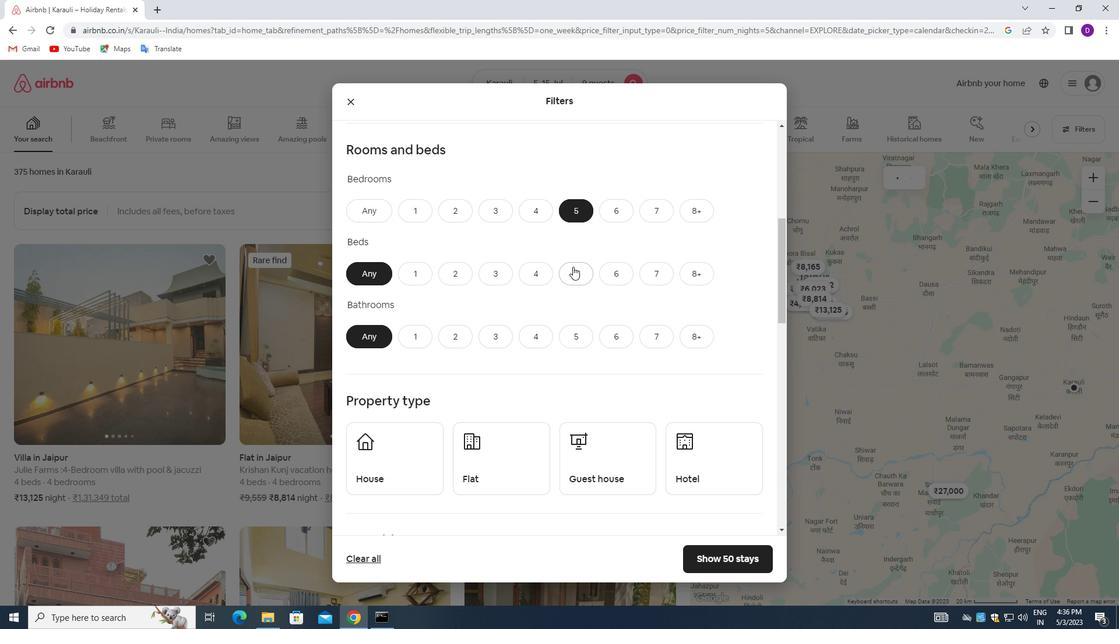 
Action: Mouse moved to (577, 332)
Screenshot: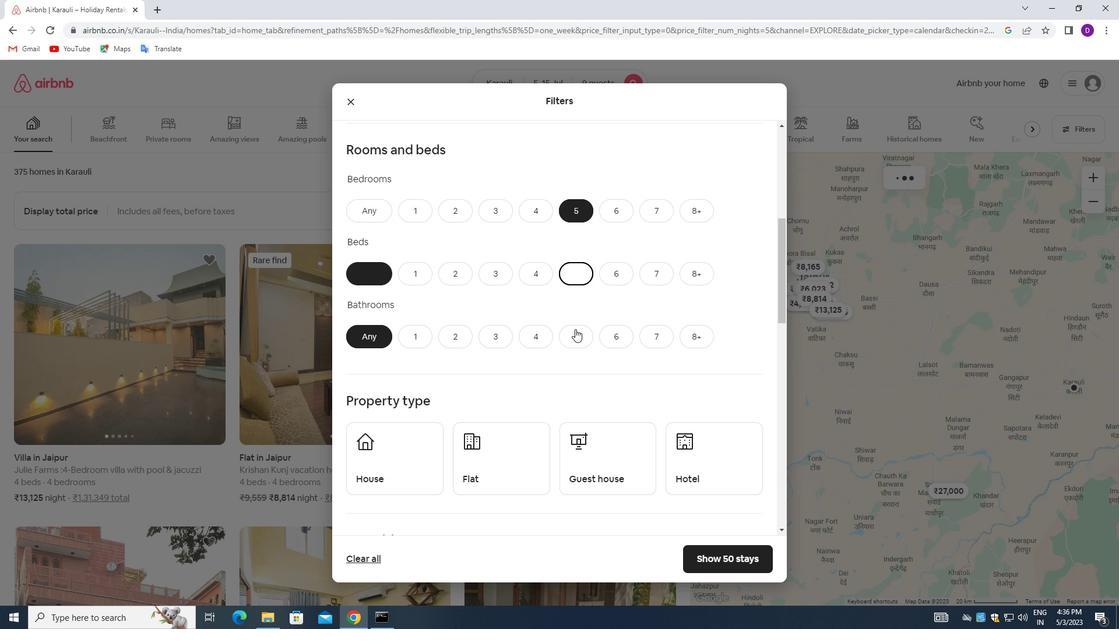 
Action: Mouse pressed left at (577, 332)
Screenshot: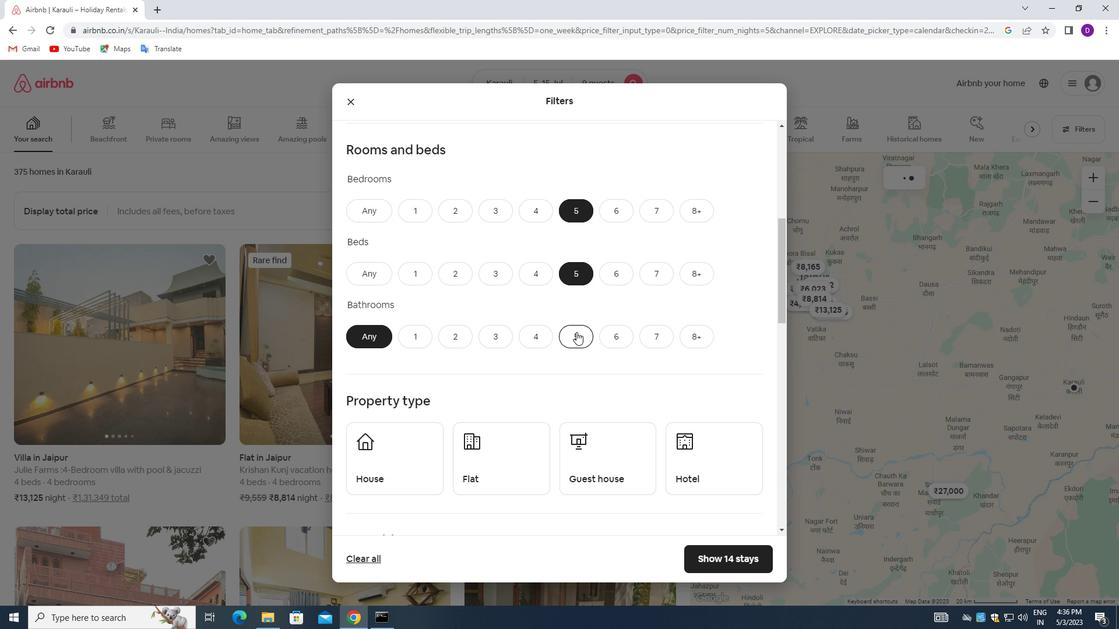 
Action: Mouse moved to (568, 339)
Screenshot: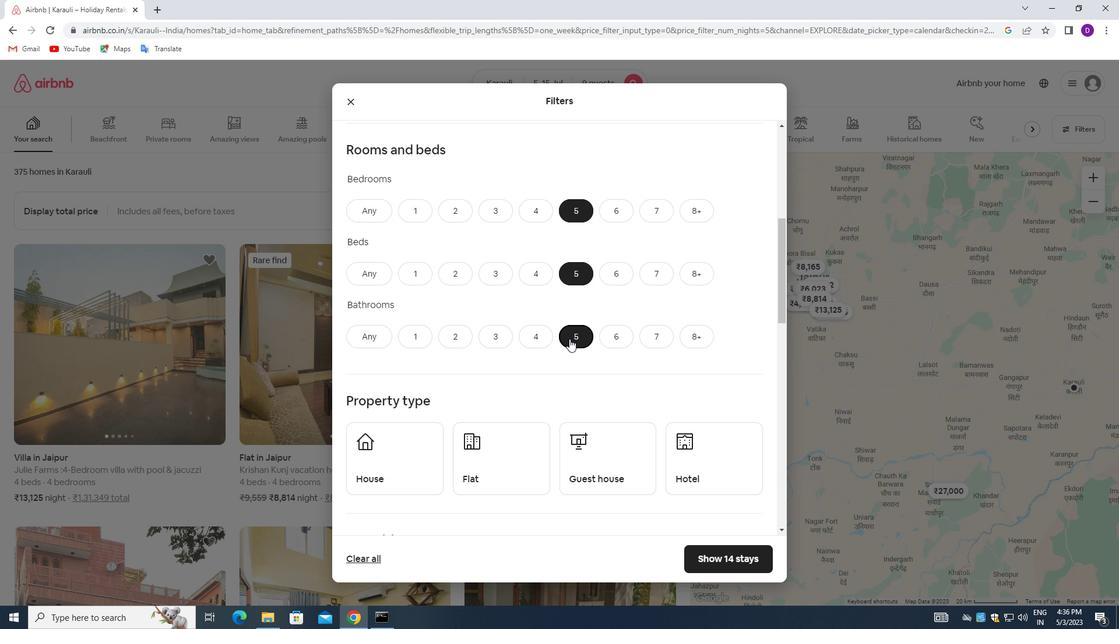 
Action: Mouse scrolled (568, 338) with delta (0, 0)
Screenshot: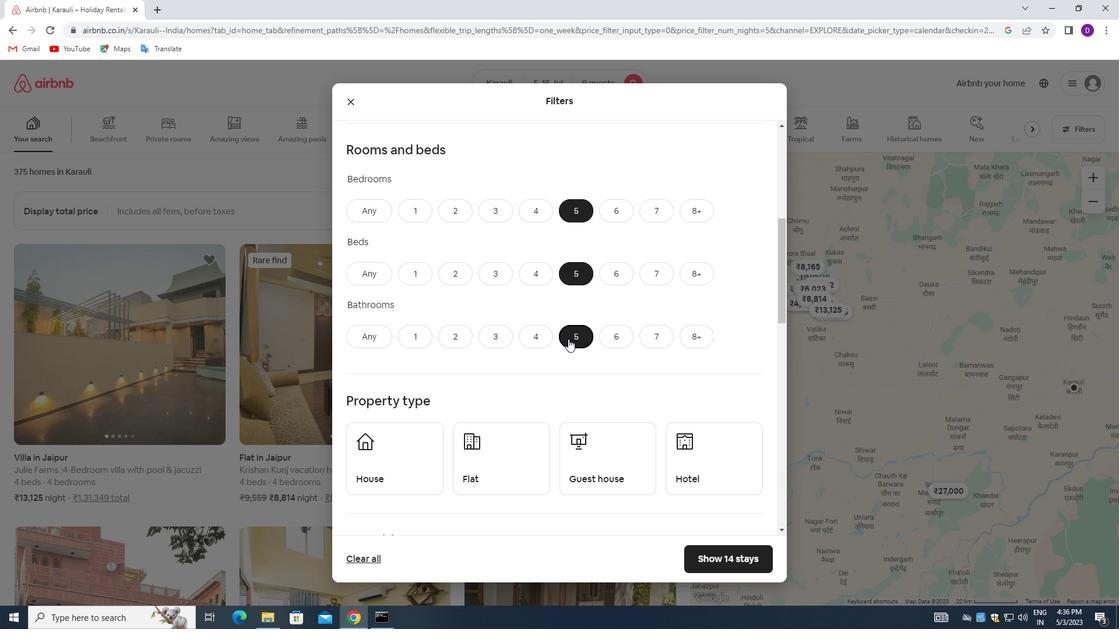 
Action: Mouse moved to (570, 322)
Screenshot: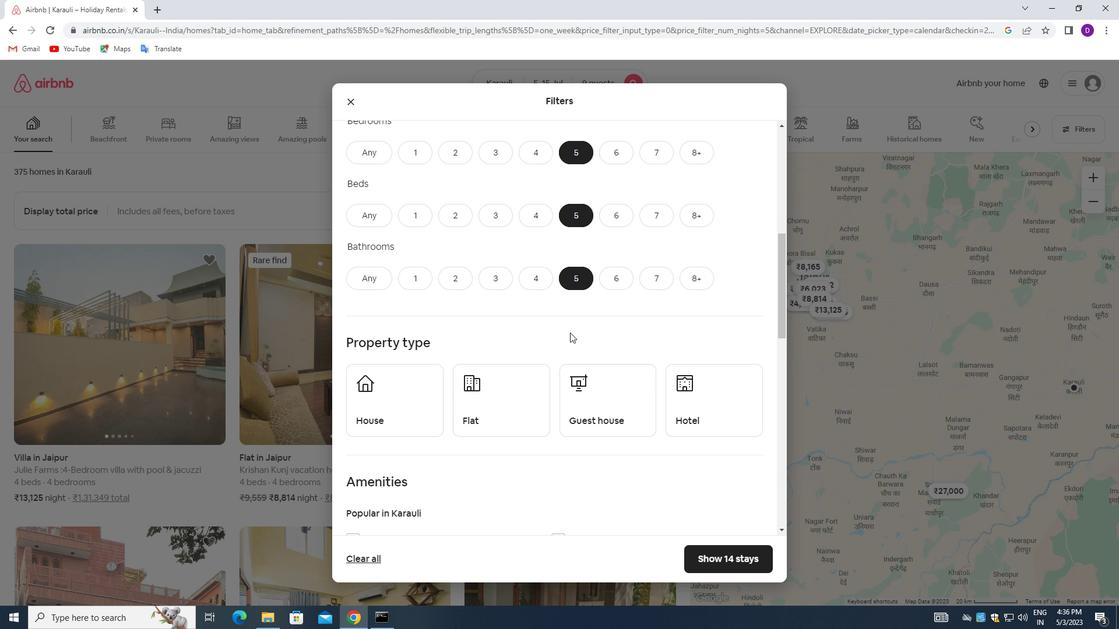 
Action: Mouse scrolled (570, 321) with delta (0, 0)
Screenshot: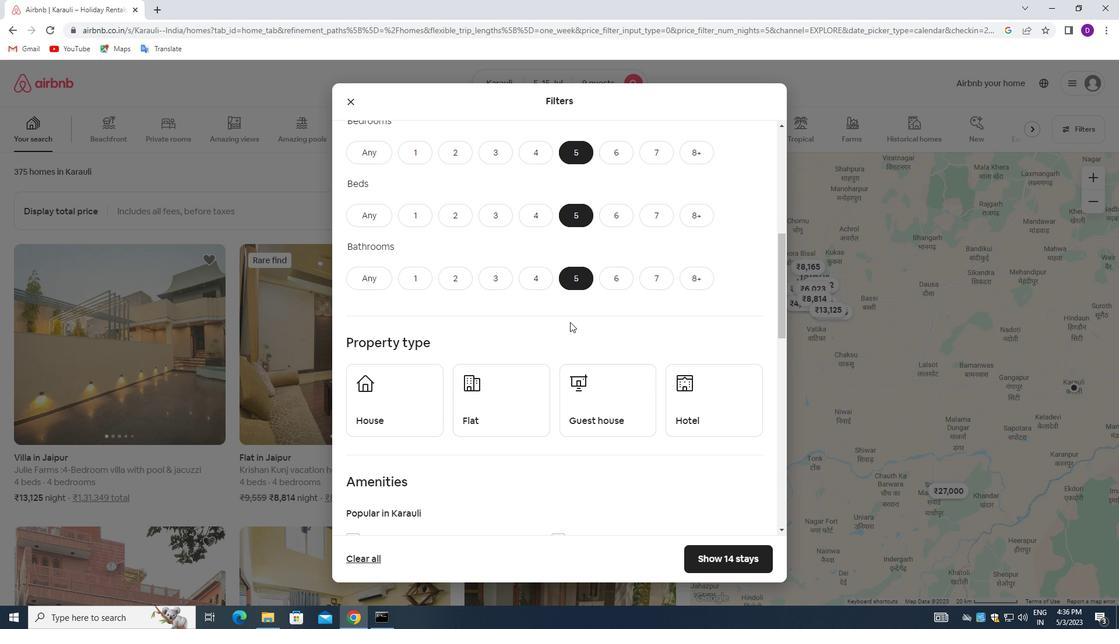 
Action: Mouse scrolled (570, 321) with delta (0, 0)
Screenshot: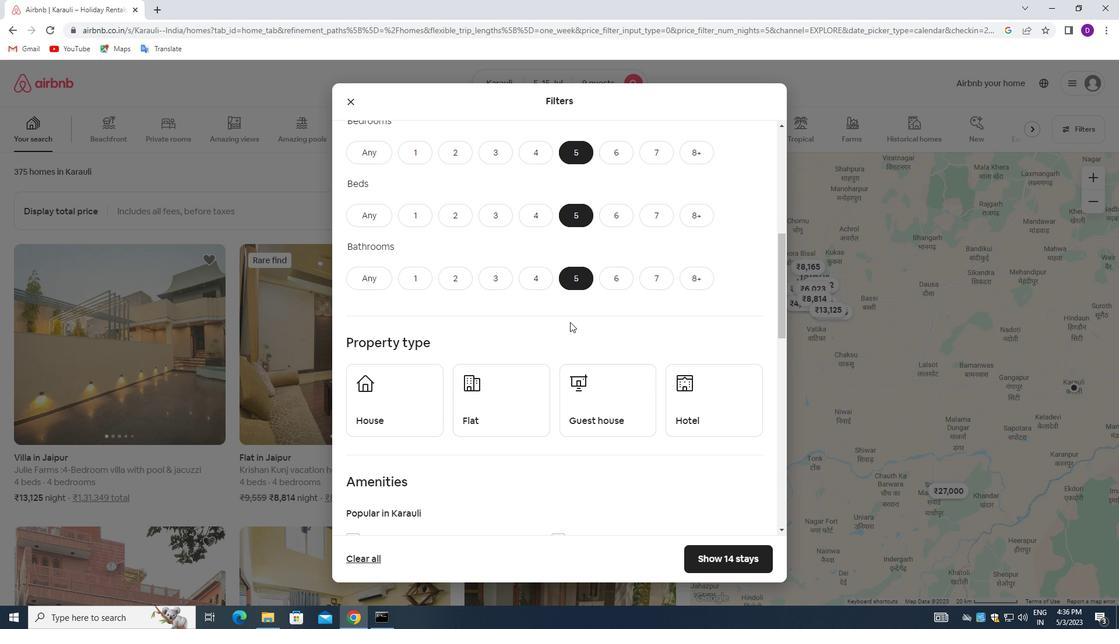 
Action: Mouse moved to (427, 296)
Screenshot: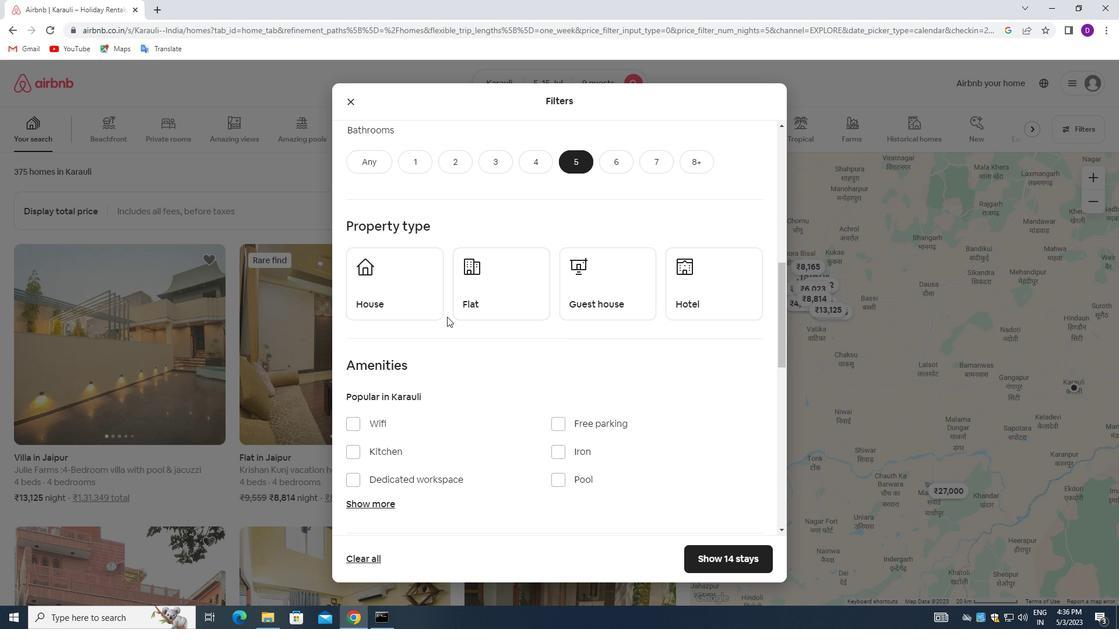 
Action: Mouse pressed left at (427, 296)
Screenshot: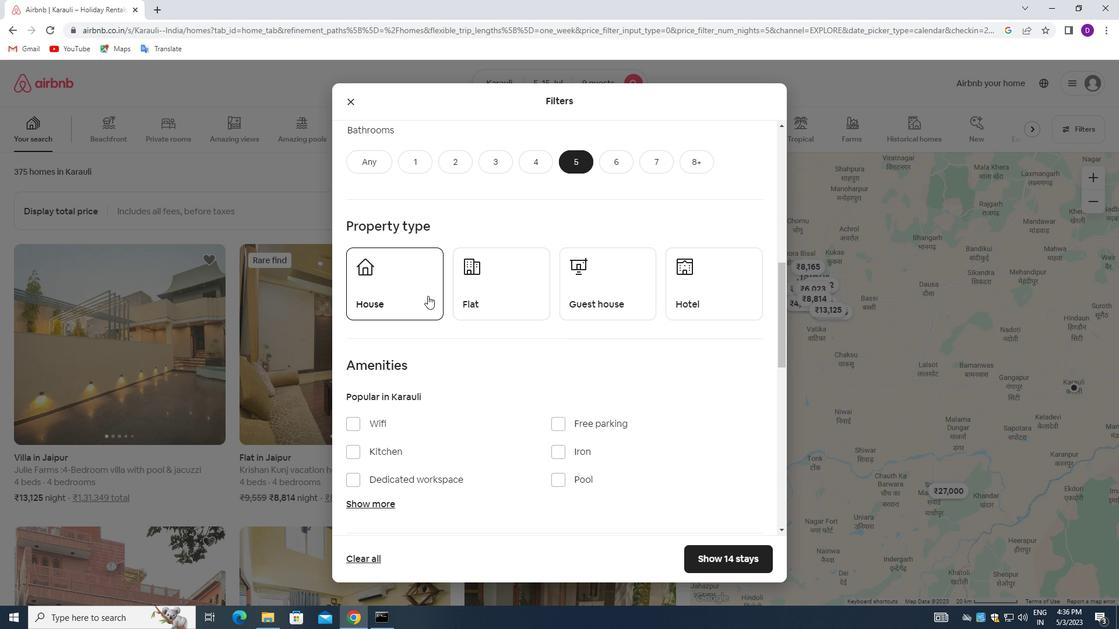 
Action: Mouse moved to (517, 300)
Screenshot: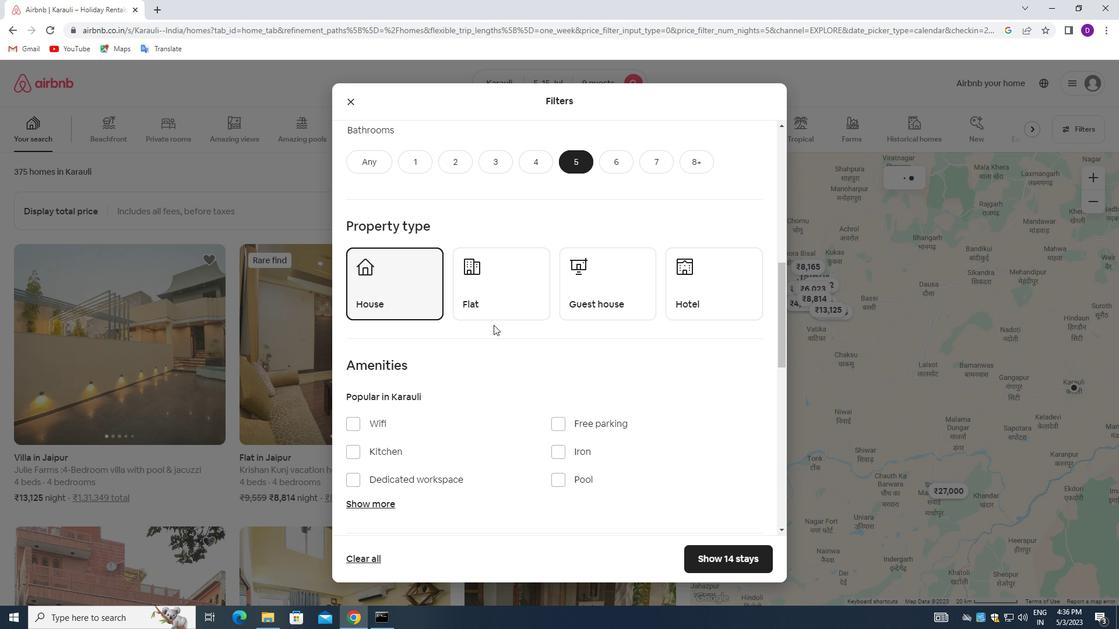 
Action: Mouse pressed left at (517, 300)
Screenshot: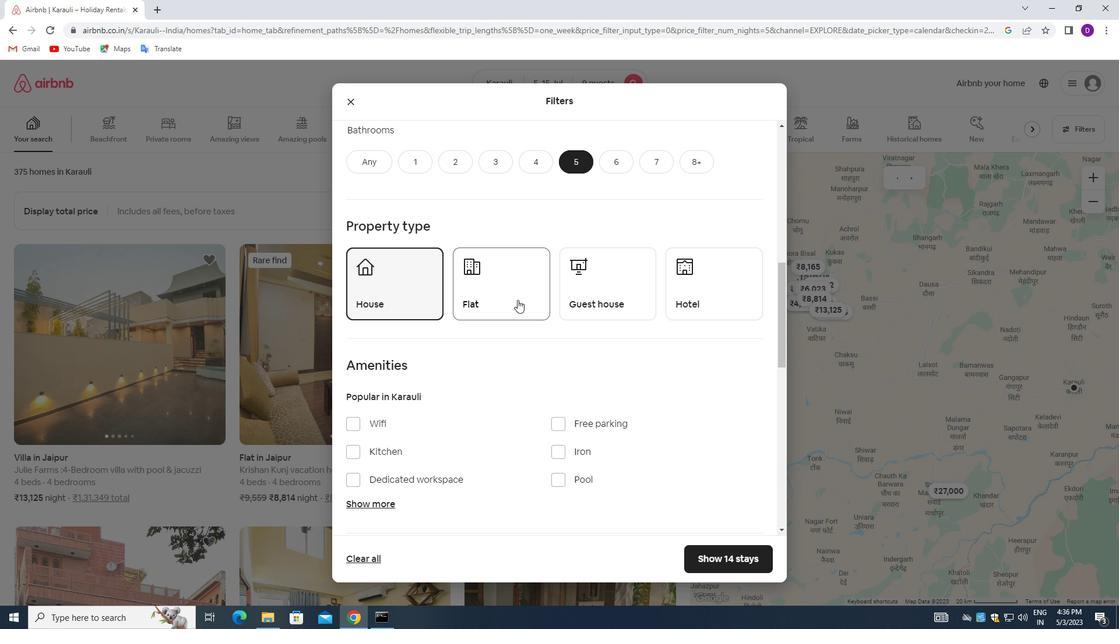 
Action: Mouse moved to (601, 297)
Screenshot: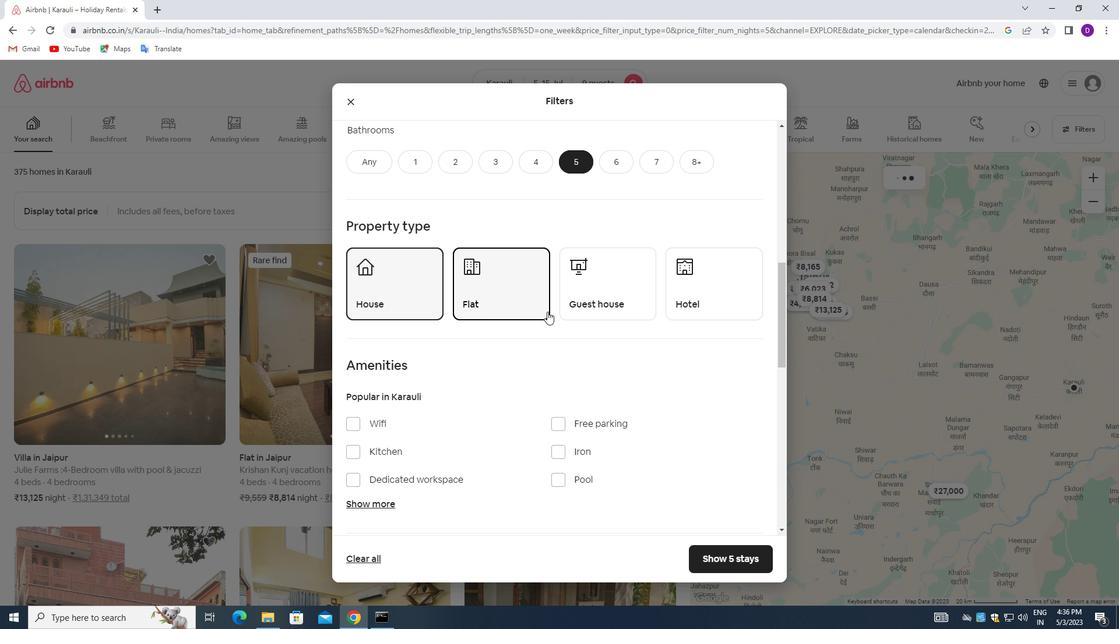 
Action: Mouse pressed left at (601, 297)
Screenshot: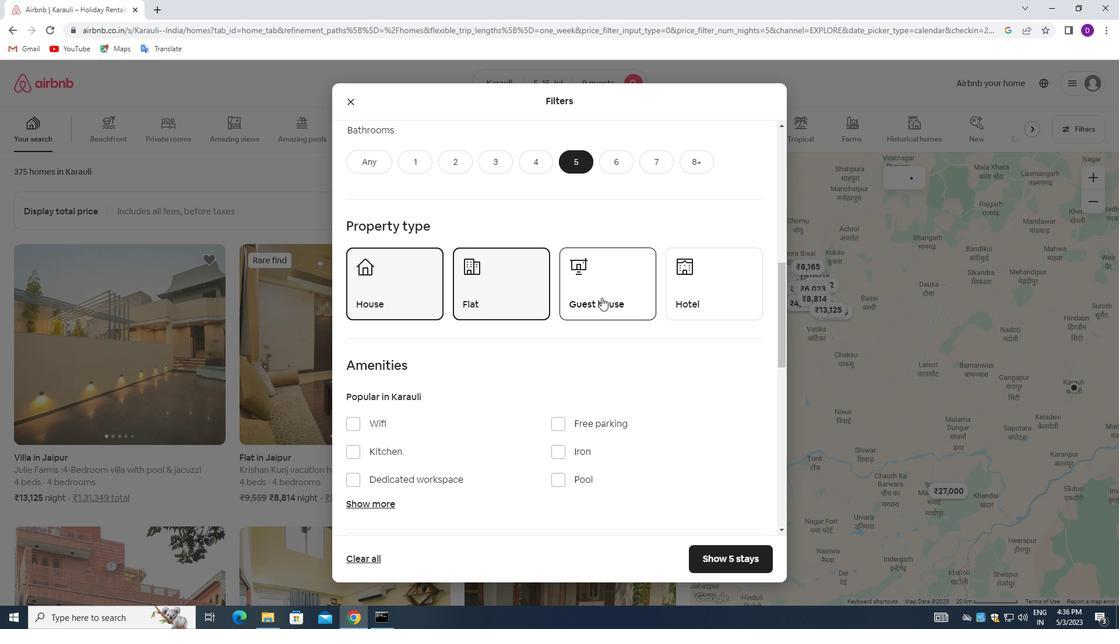 
Action: Mouse moved to (509, 352)
Screenshot: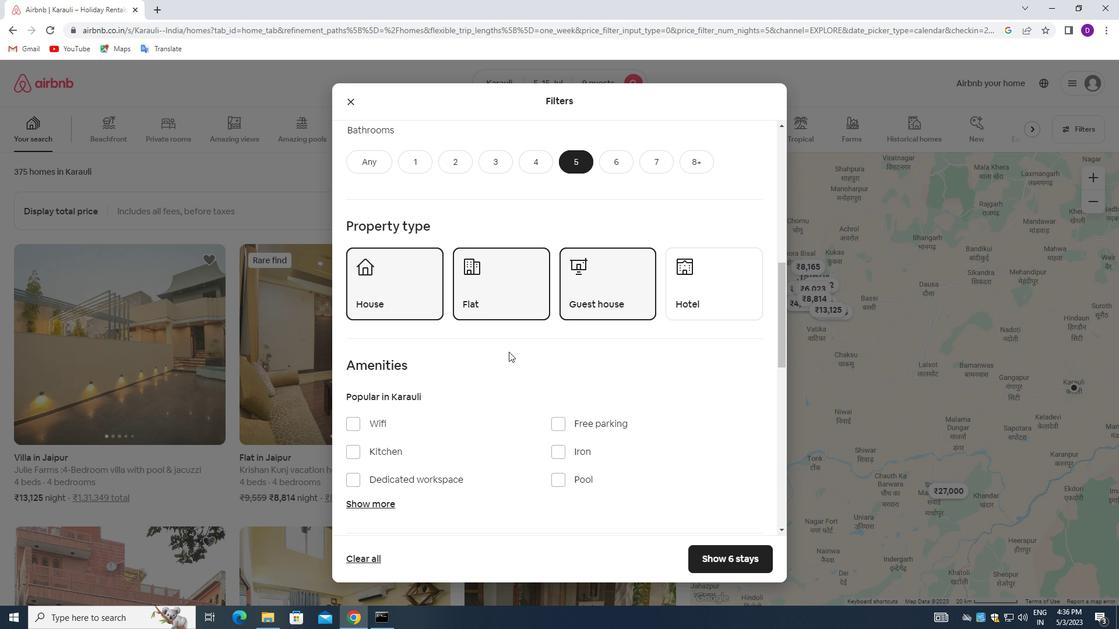 
Action: Mouse scrolled (509, 352) with delta (0, 0)
Screenshot: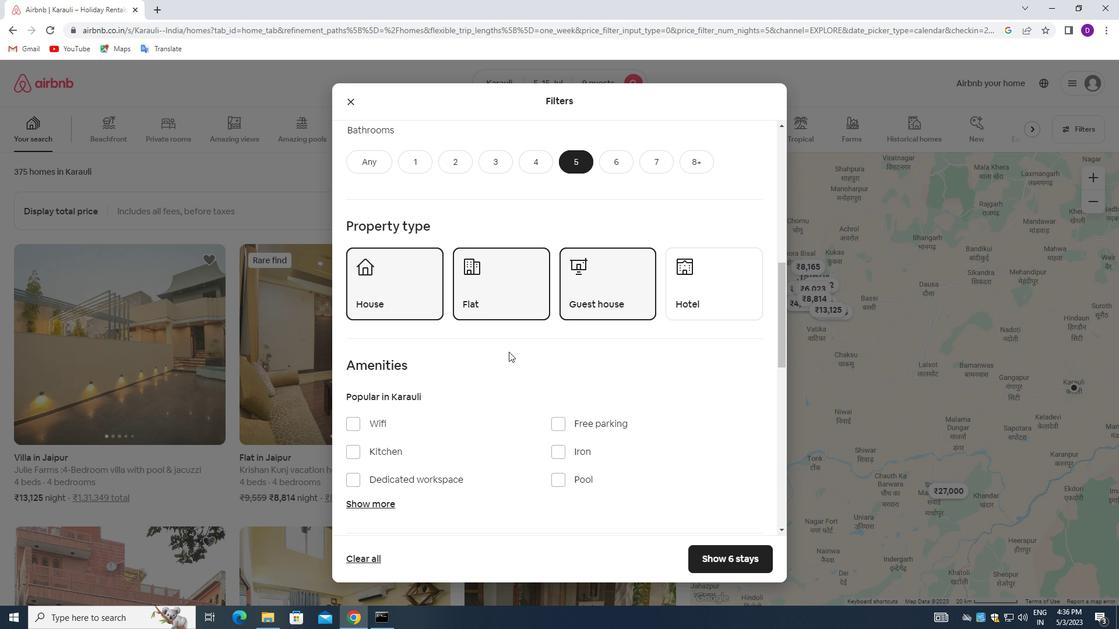 
Action: Mouse scrolled (509, 352) with delta (0, 0)
Screenshot: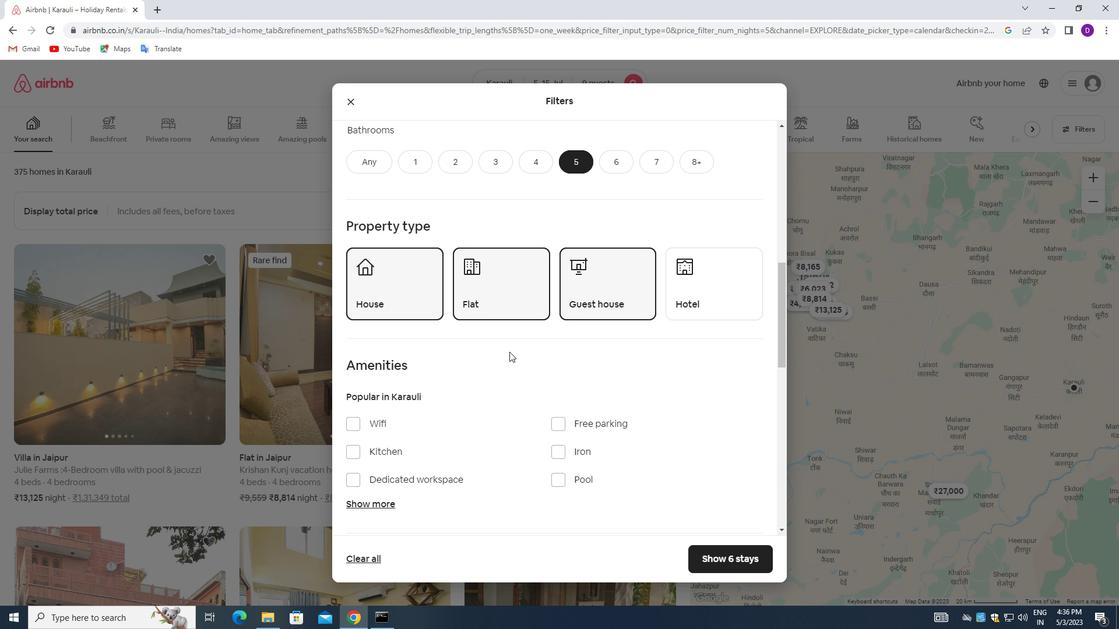 
Action: Mouse scrolled (509, 352) with delta (0, 0)
Screenshot: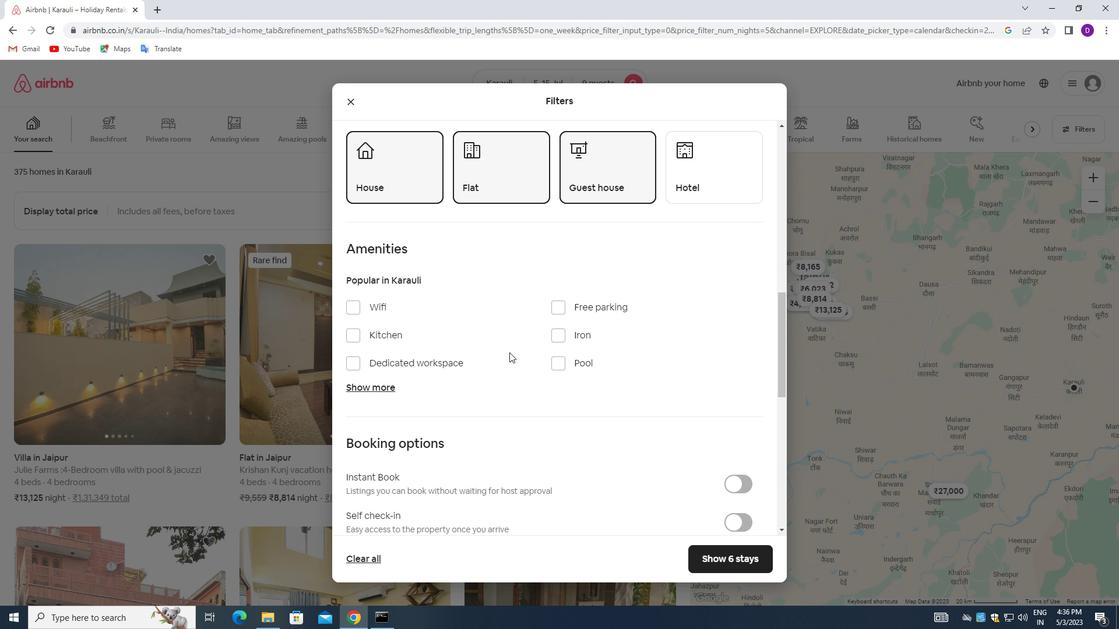 
Action: Mouse scrolled (509, 352) with delta (0, 0)
Screenshot: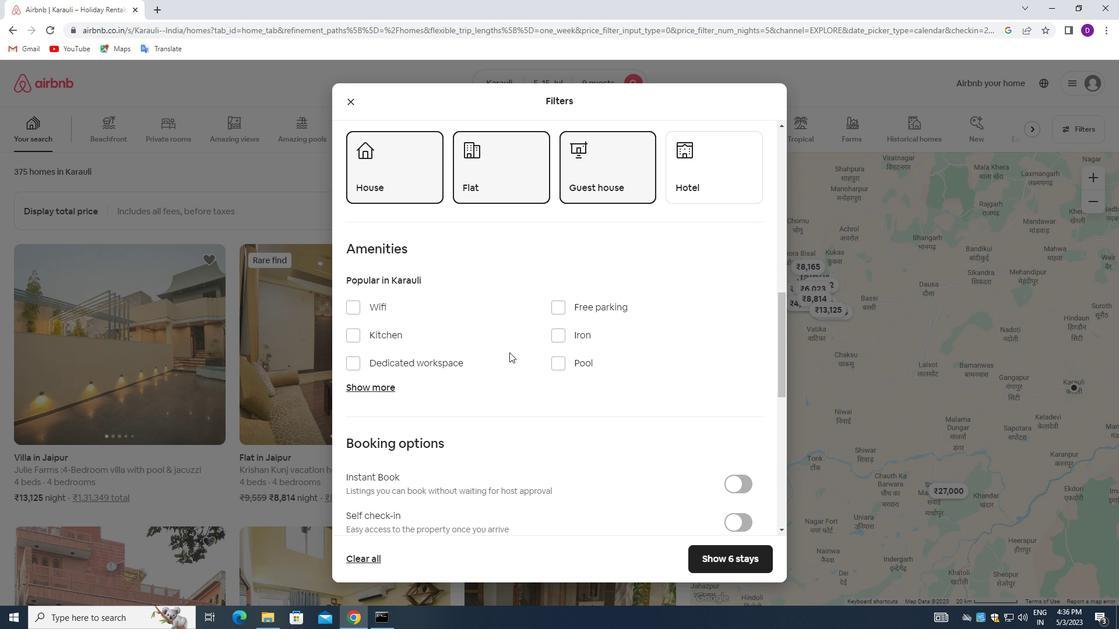 
Action: Mouse moved to (534, 361)
Screenshot: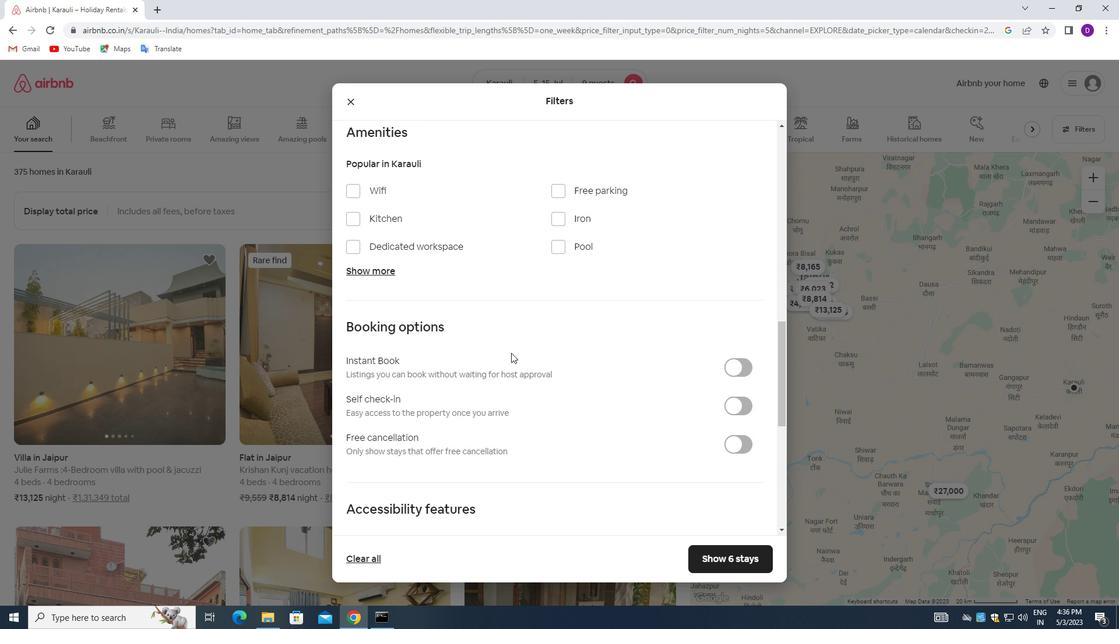 
Action: Mouse scrolled (534, 360) with delta (0, 0)
Screenshot: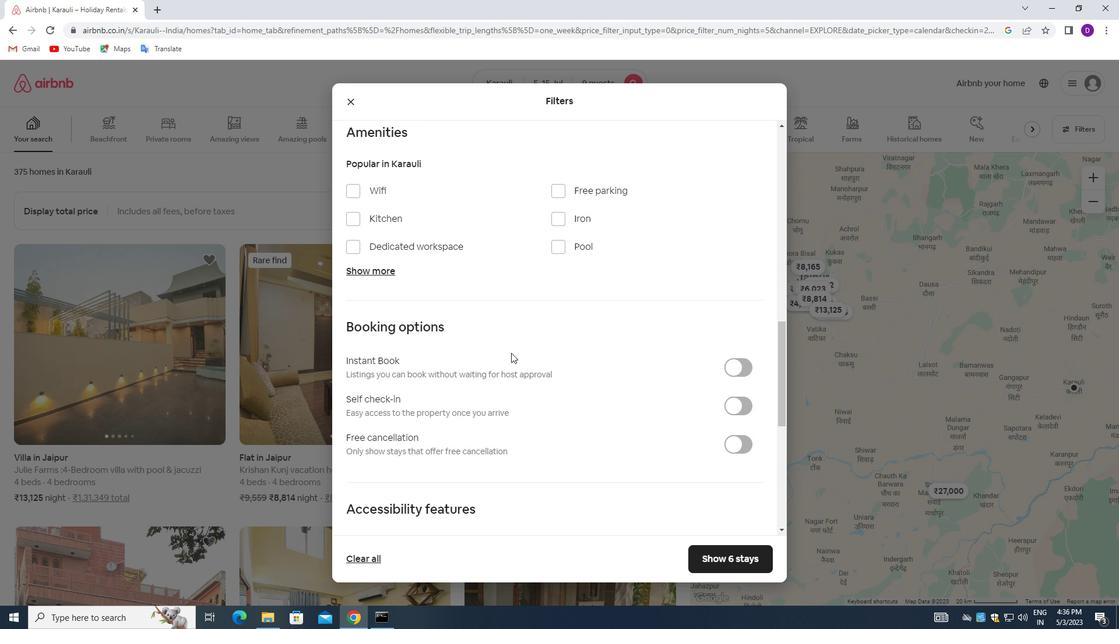 
Action: Mouse moved to (732, 350)
Screenshot: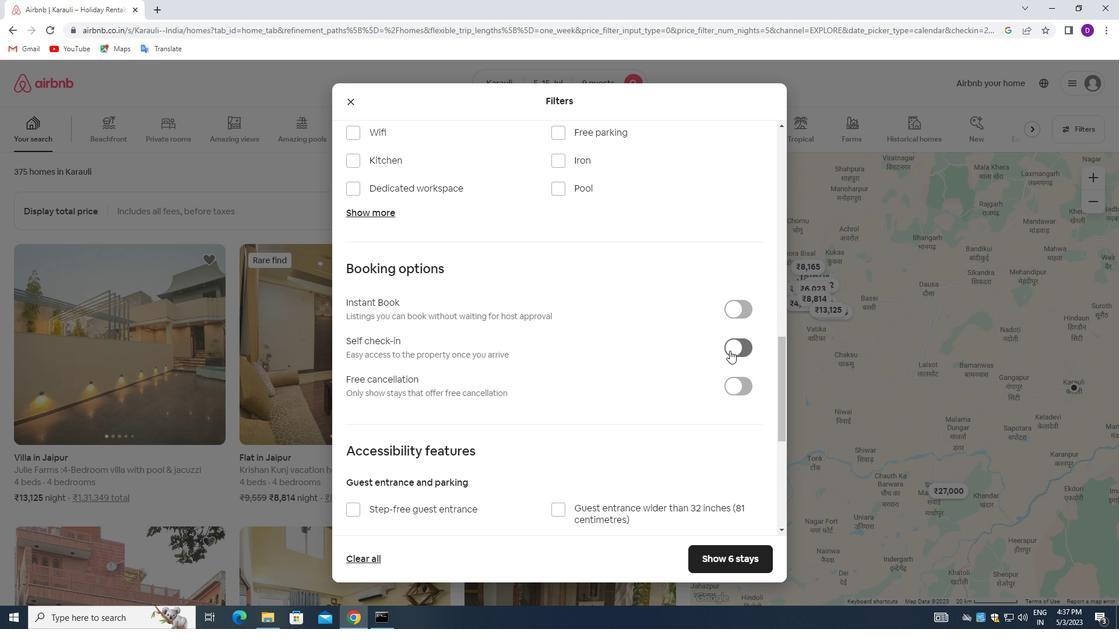 
Action: Mouse pressed left at (732, 350)
Screenshot: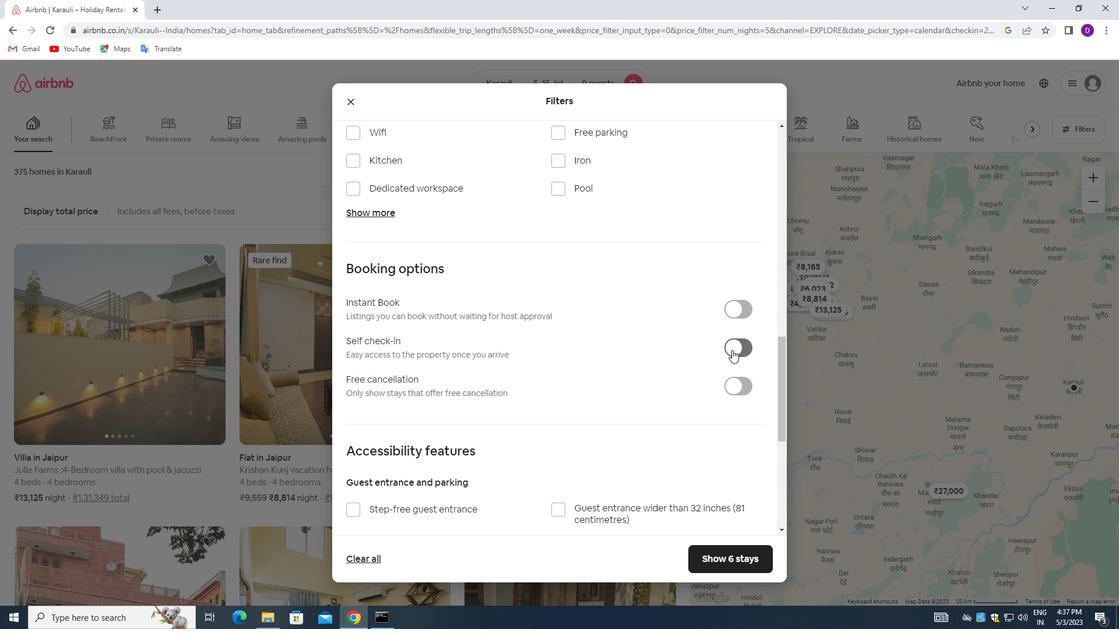 
Action: Mouse moved to (530, 359)
Screenshot: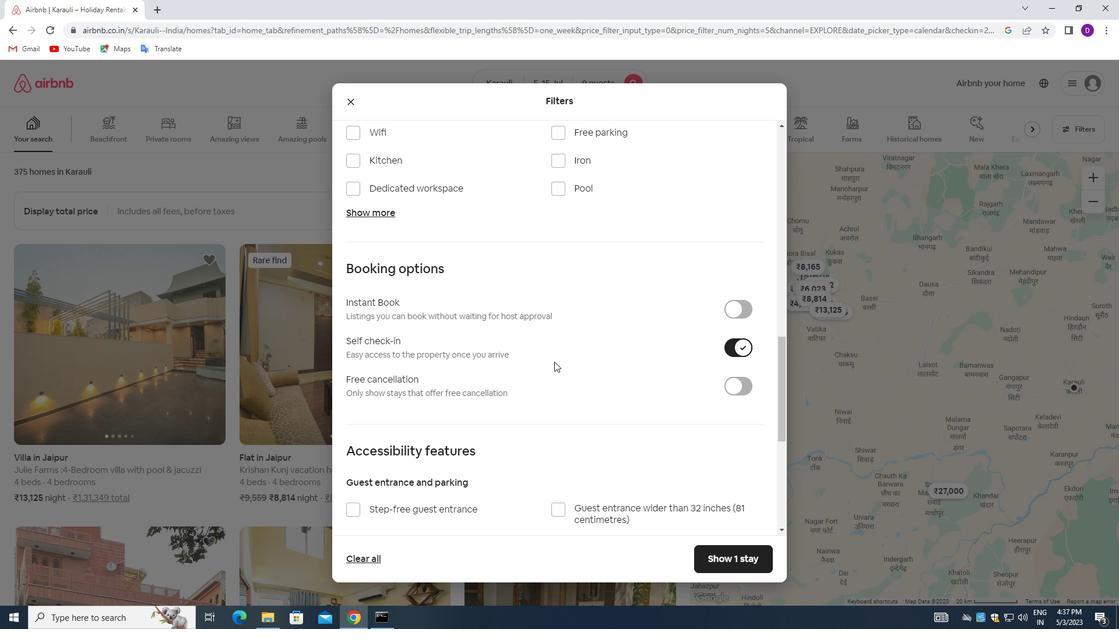 
Action: Mouse scrolled (530, 359) with delta (0, 0)
Screenshot: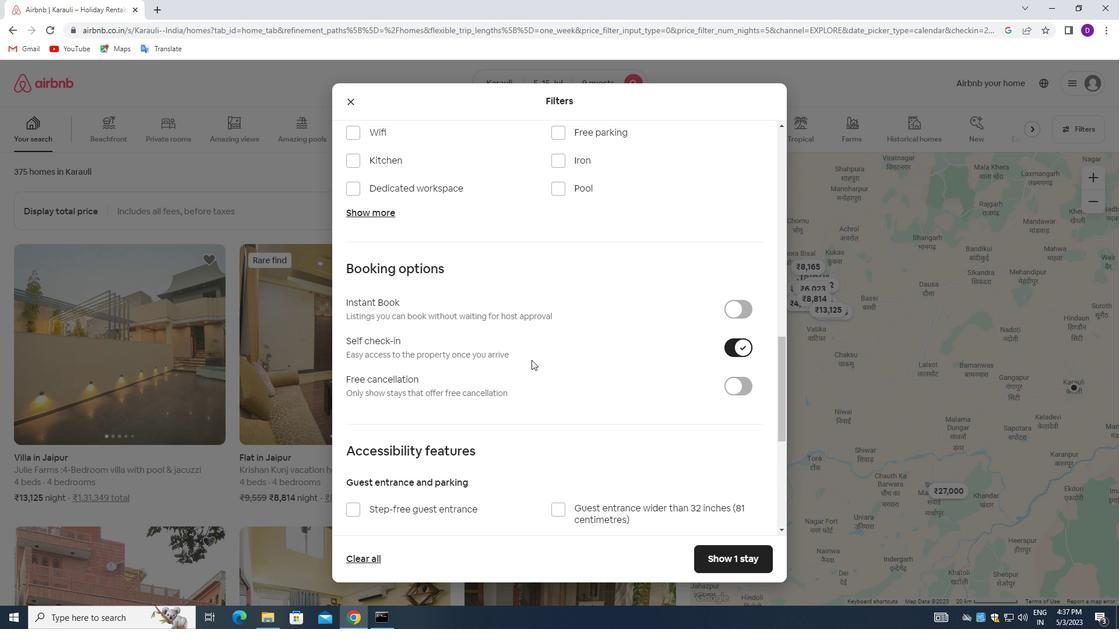 
Action: Mouse moved to (530, 359)
Screenshot: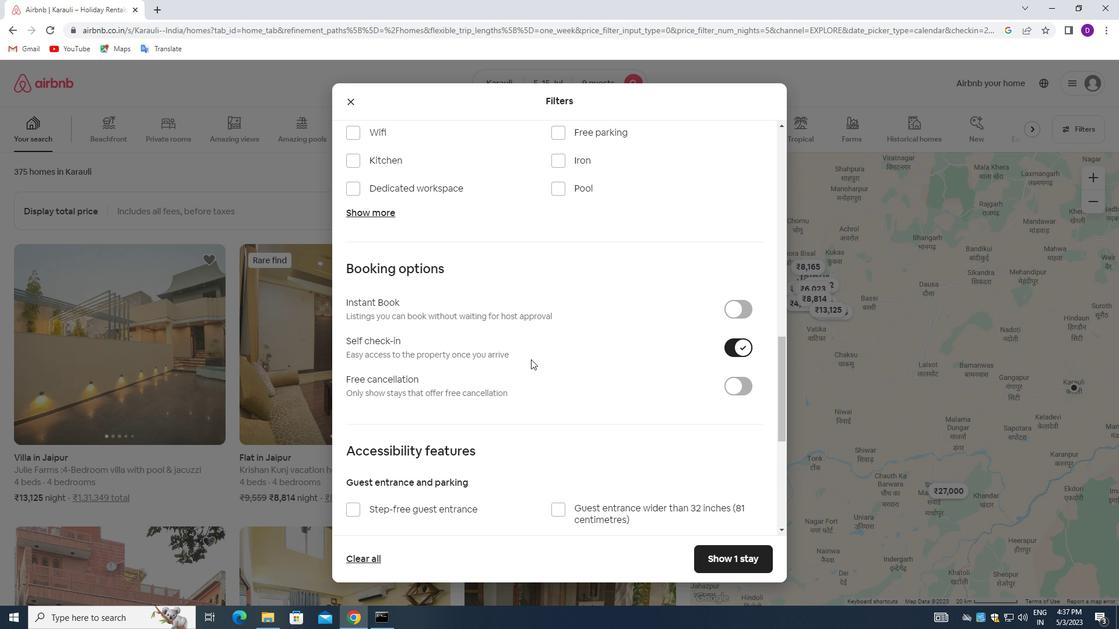 
Action: Mouse scrolled (530, 358) with delta (0, 0)
Screenshot: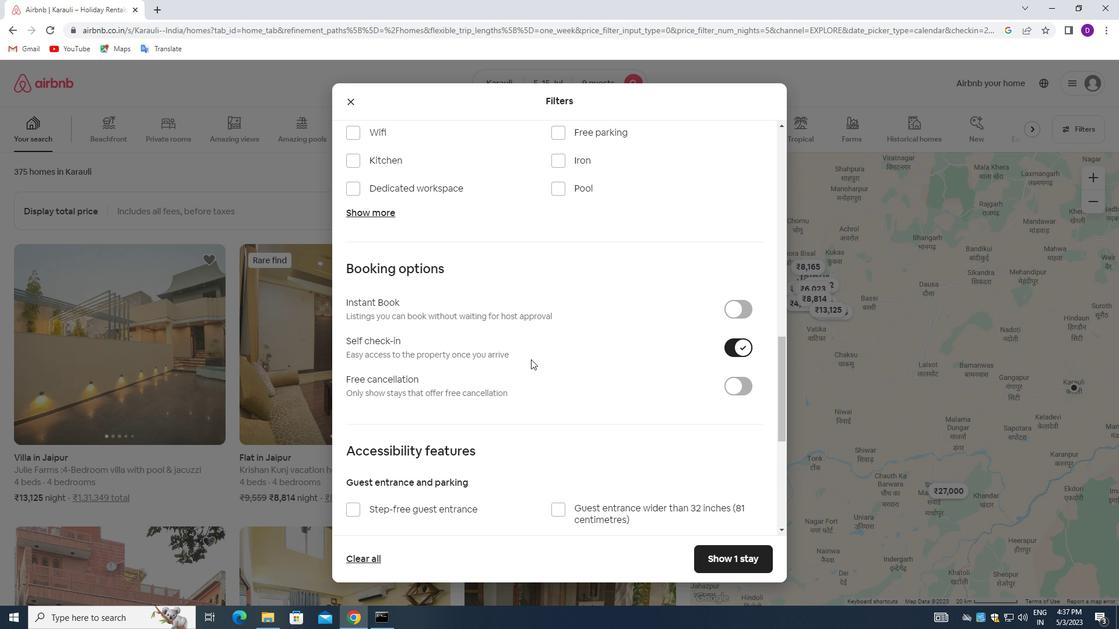 
Action: Mouse moved to (529, 357)
Screenshot: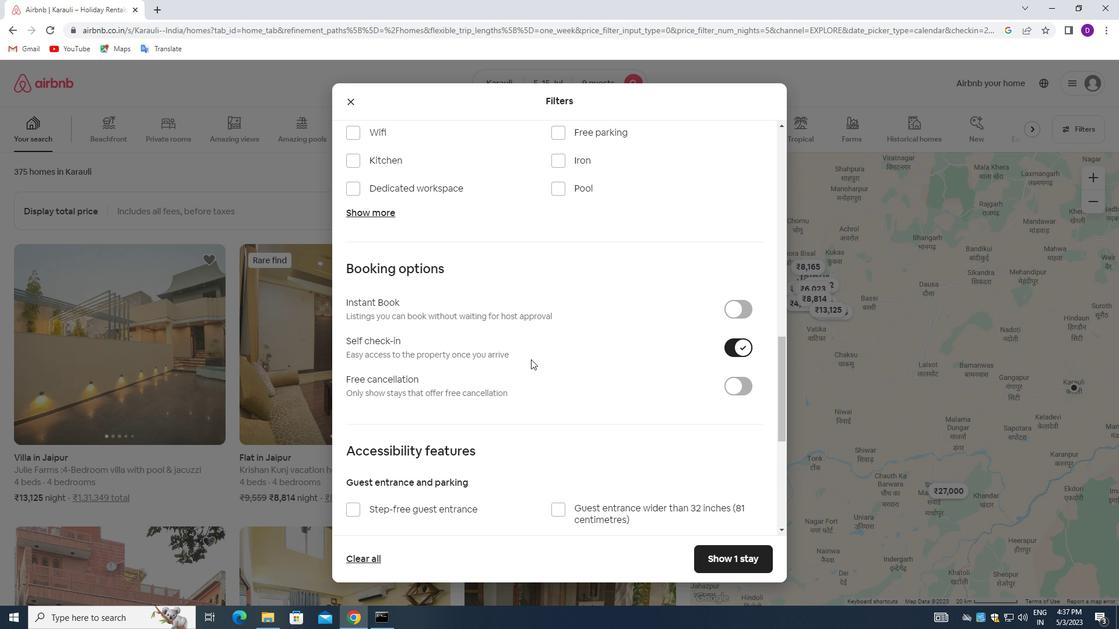 
Action: Mouse scrolled (529, 356) with delta (0, 0)
Screenshot: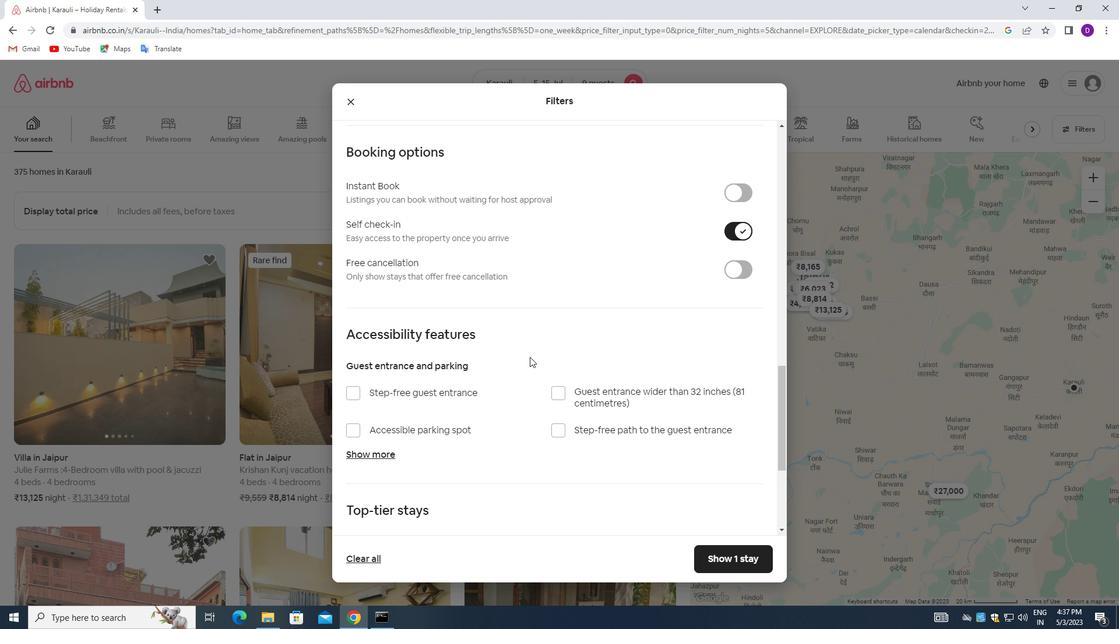 
Action: Mouse scrolled (529, 356) with delta (0, 0)
Screenshot: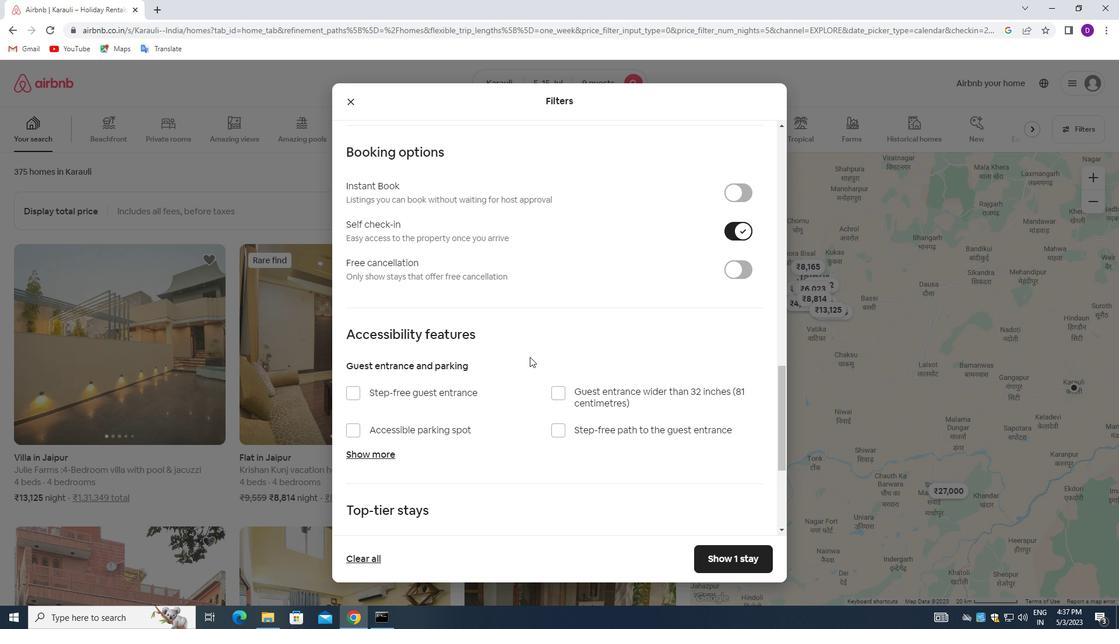 
Action: Mouse scrolled (529, 356) with delta (0, 0)
Screenshot: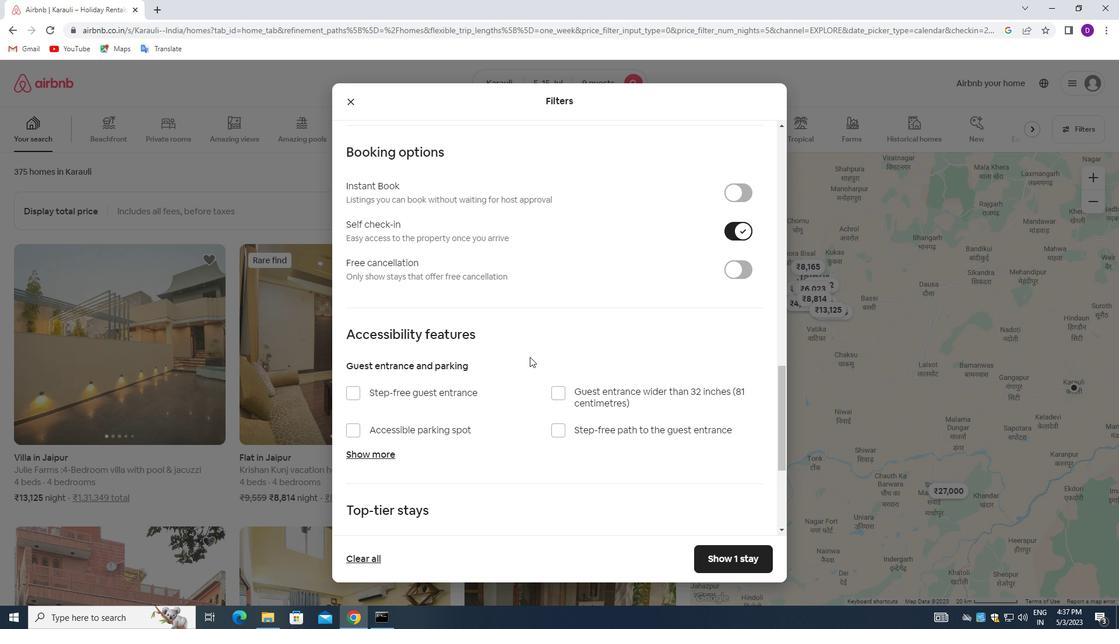 
Action: Mouse moved to (530, 360)
Screenshot: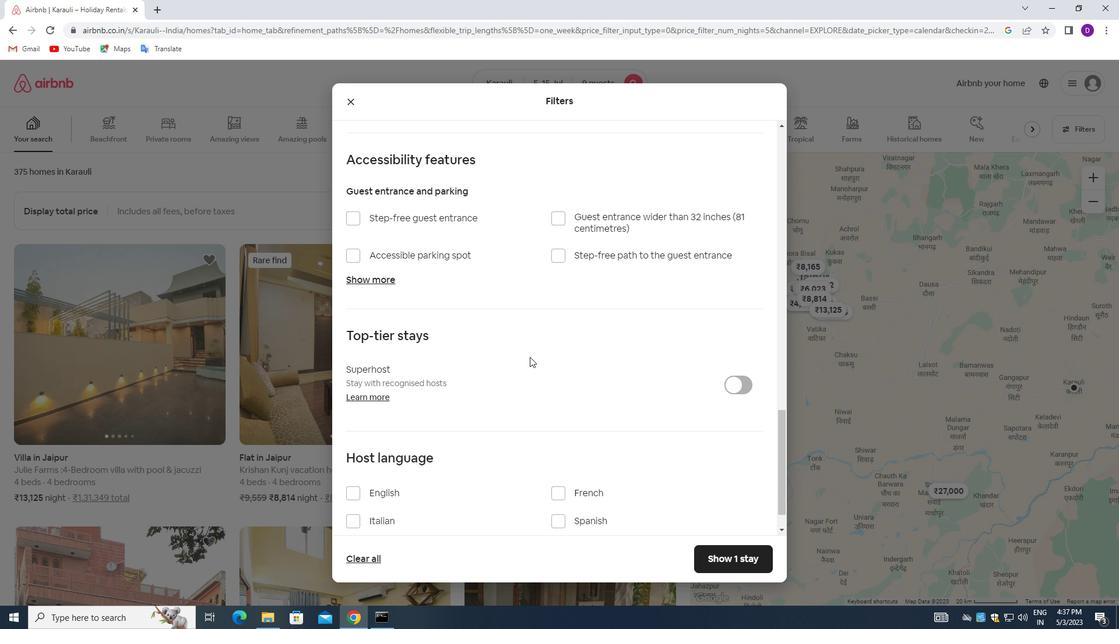 
Action: Mouse scrolled (530, 360) with delta (0, 0)
Screenshot: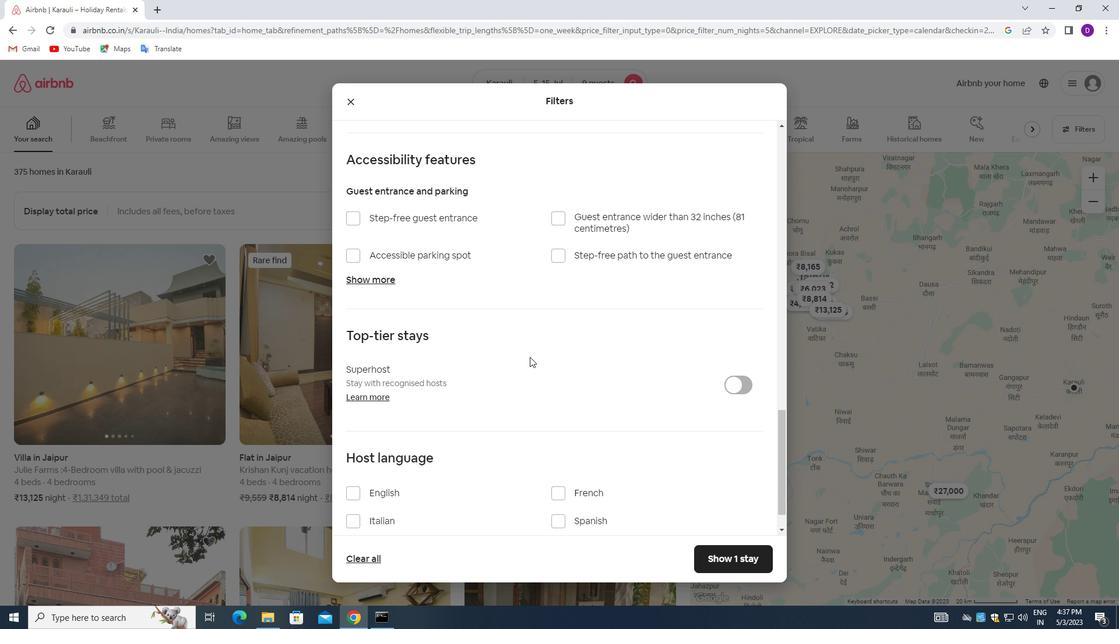 
Action: Mouse moved to (532, 364)
Screenshot: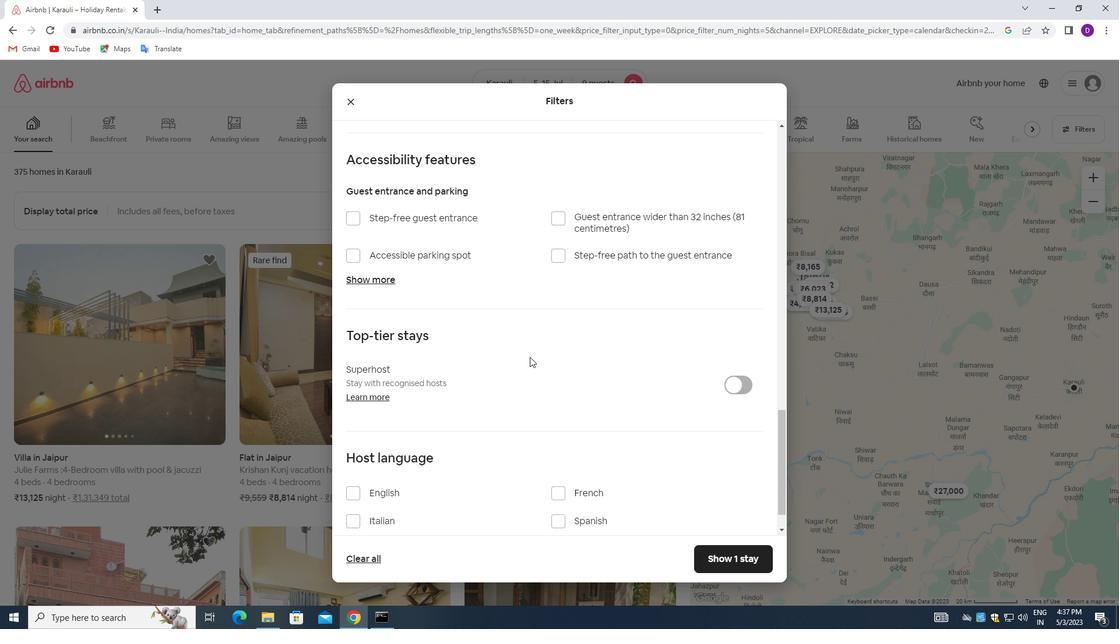 
Action: Mouse scrolled (532, 364) with delta (0, 0)
Screenshot: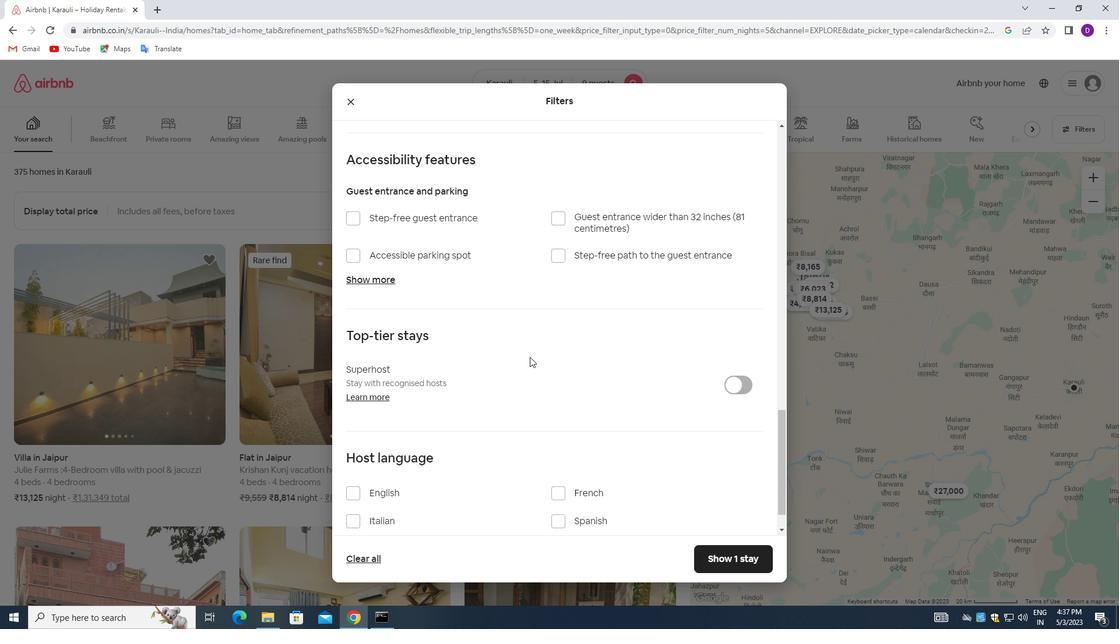 
Action: Mouse moved to (354, 454)
Screenshot: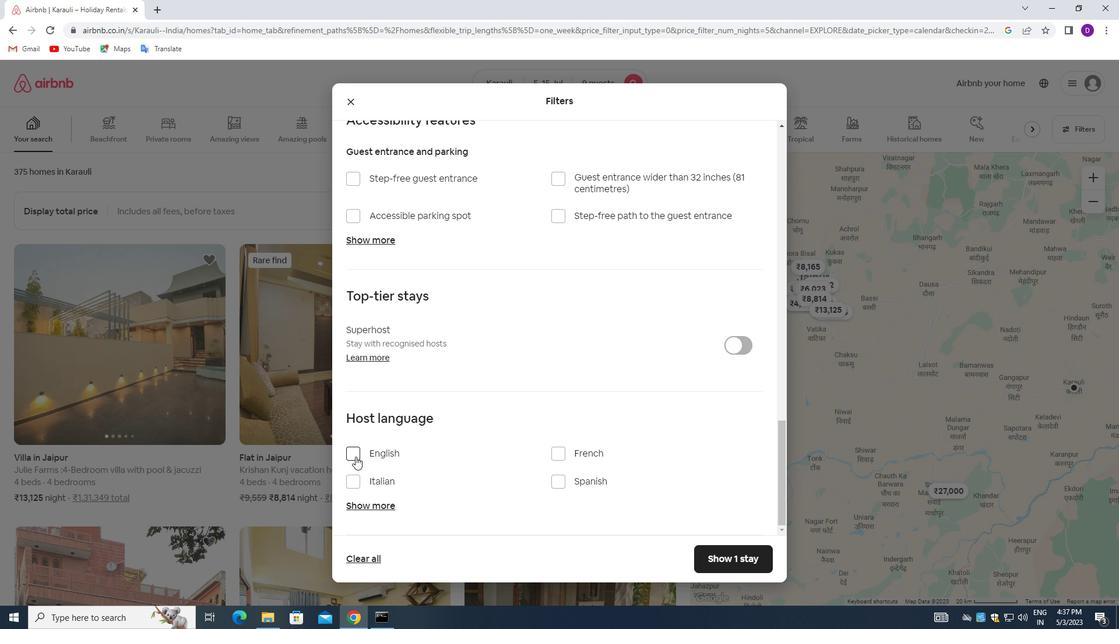 
Action: Mouse pressed left at (354, 454)
Screenshot: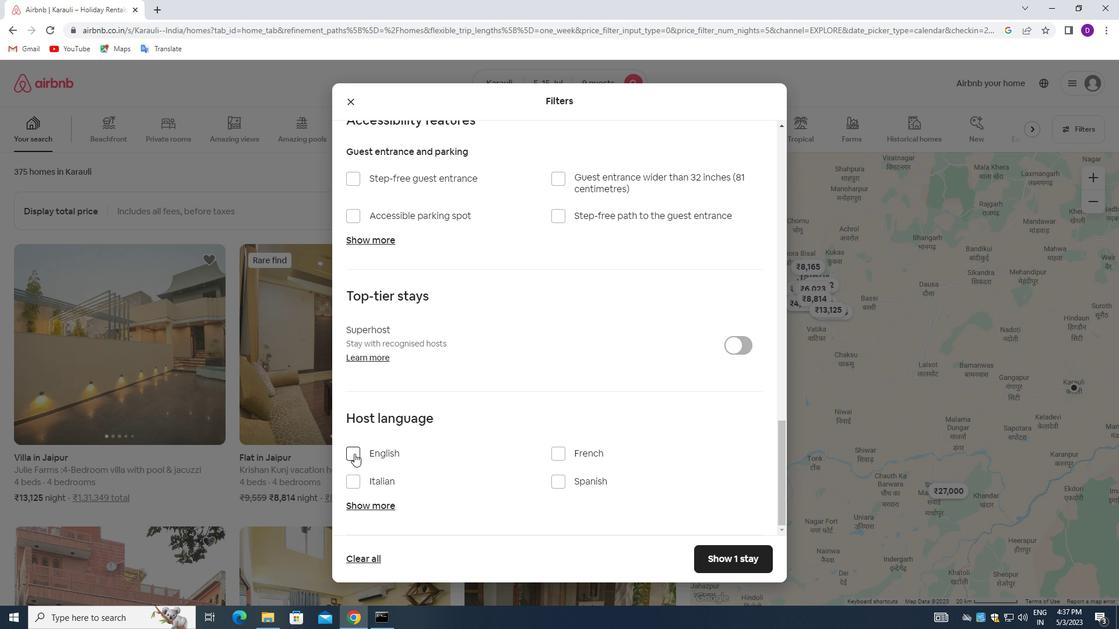 
Action: Mouse moved to (701, 553)
Screenshot: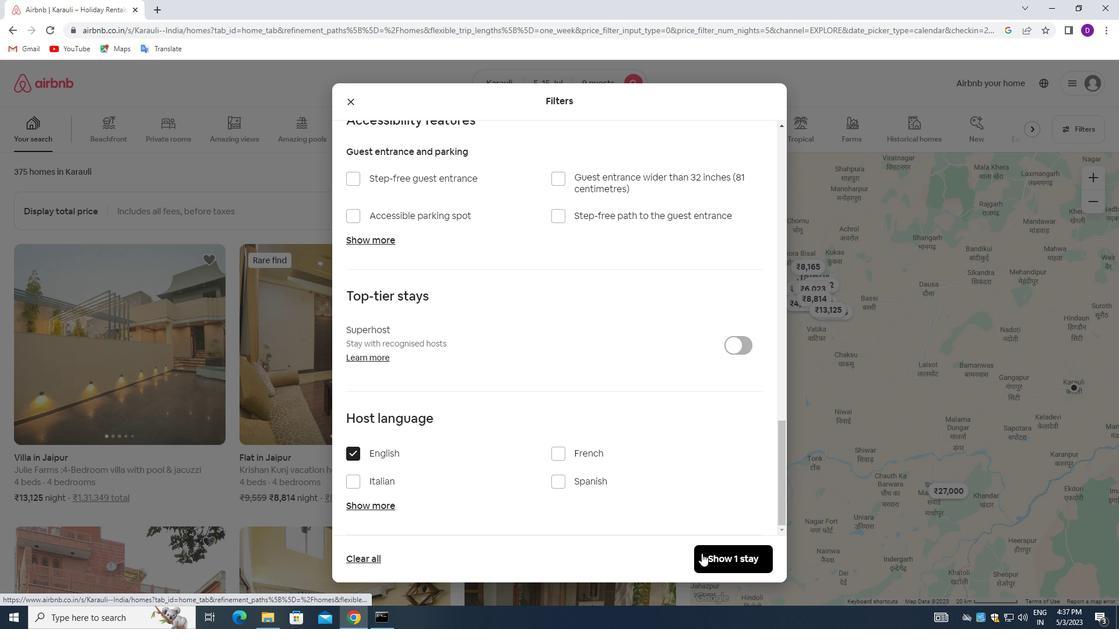 
Action: Mouse pressed left at (701, 553)
Screenshot: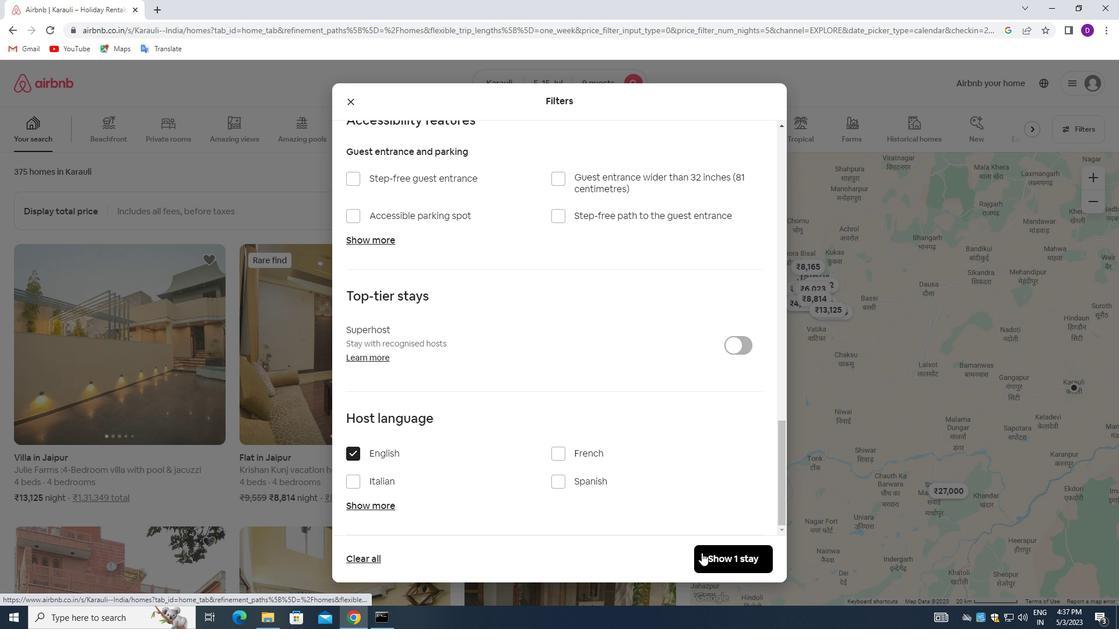 
Action: Mouse moved to (588, 369)
Screenshot: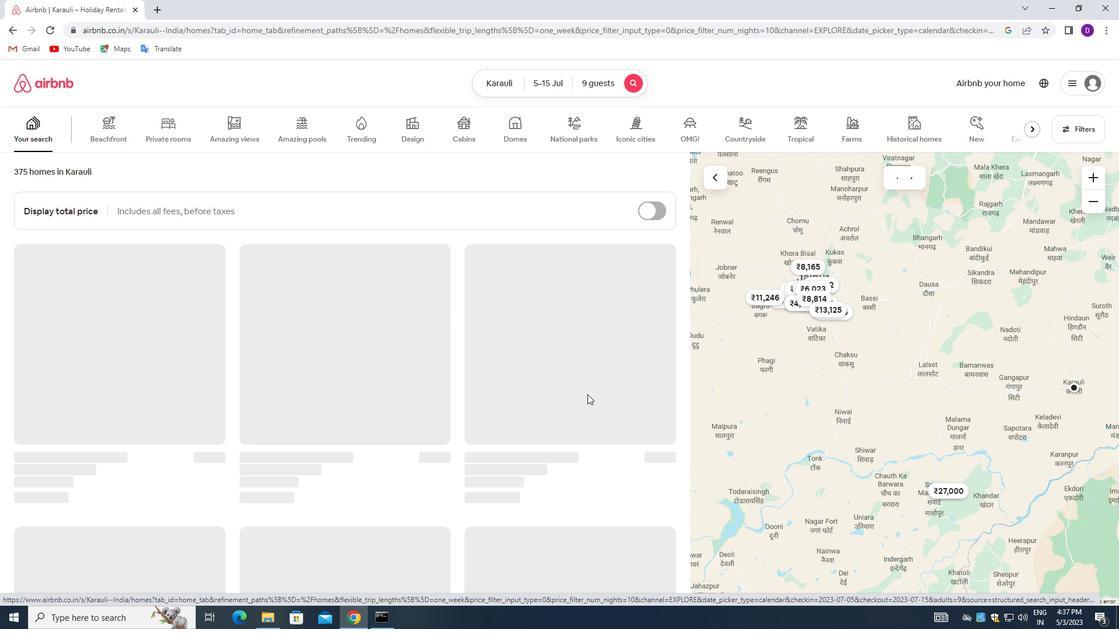 
